 Task: Create a due date automation trigger when advanced on, on the wednesday before a card is due add dates starting in less than 1 working days at 11:00 AM.
Action: Mouse moved to (1222, 93)
Screenshot: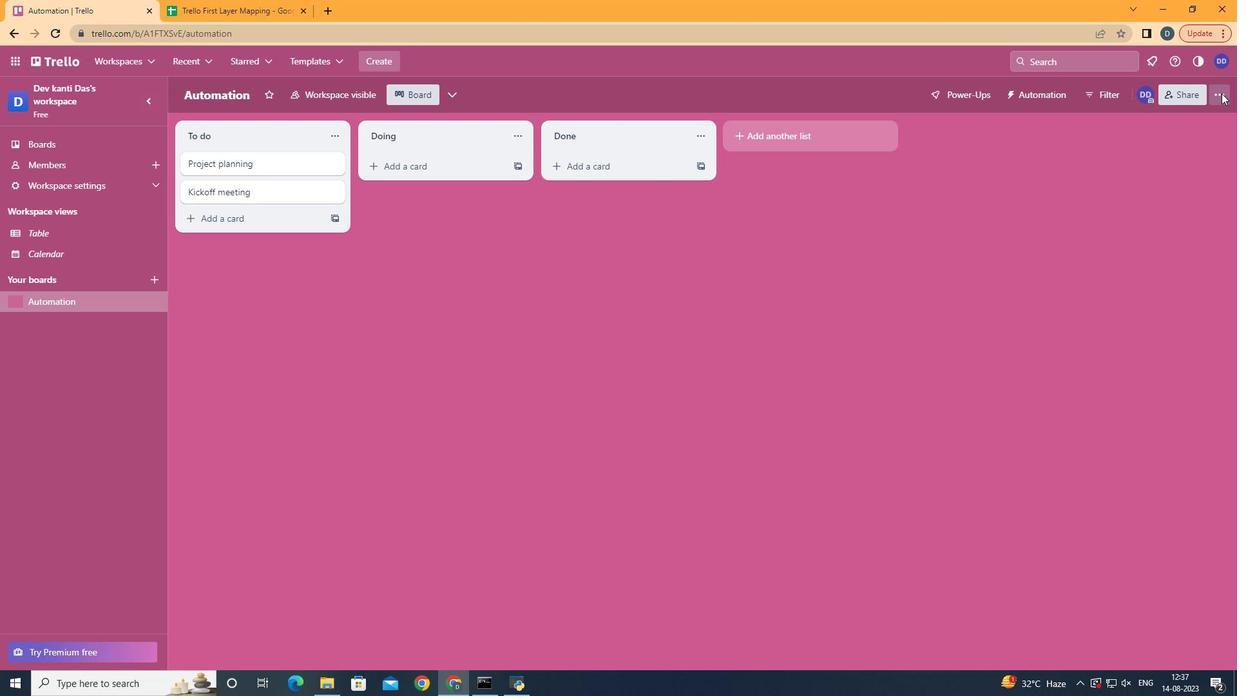 
Action: Mouse pressed left at (1222, 93)
Screenshot: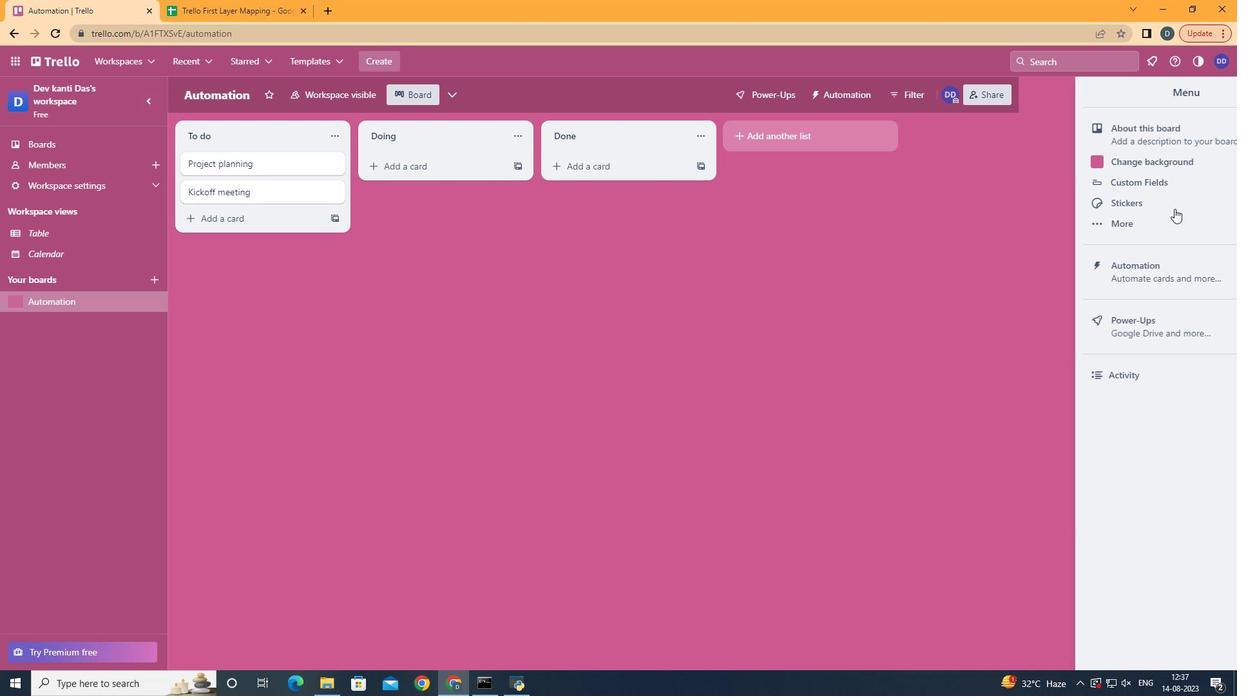 
Action: Mouse moved to (1156, 284)
Screenshot: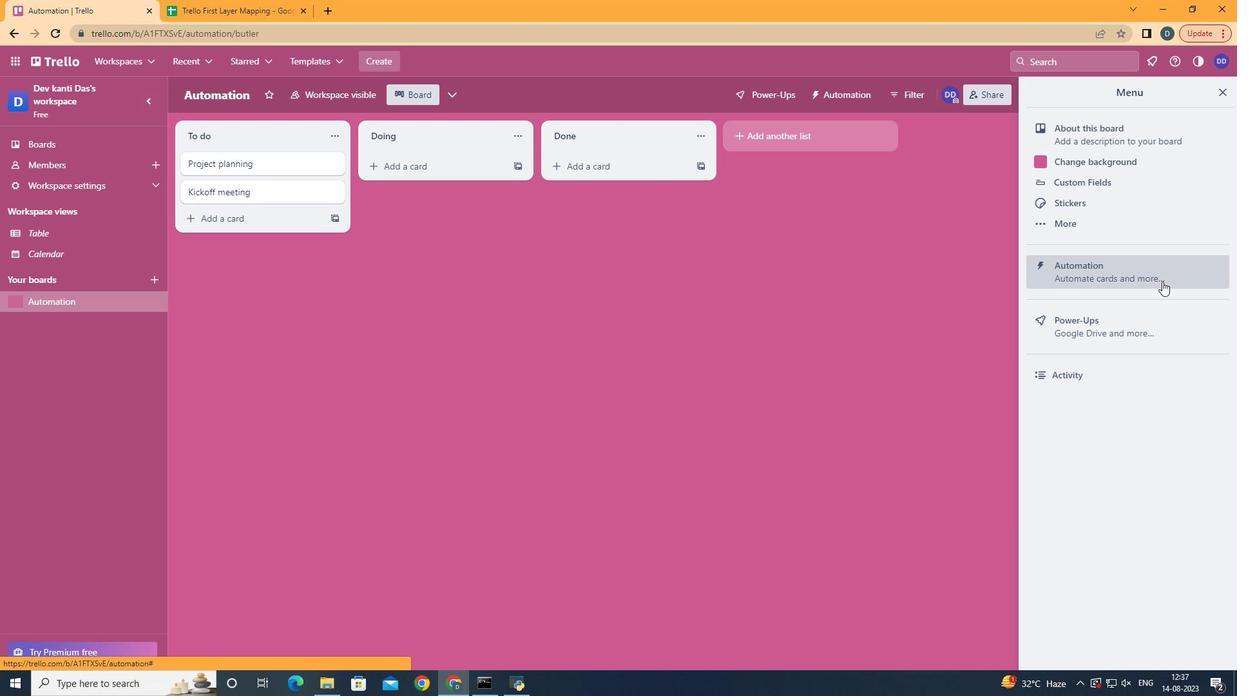 
Action: Mouse pressed left at (1156, 284)
Screenshot: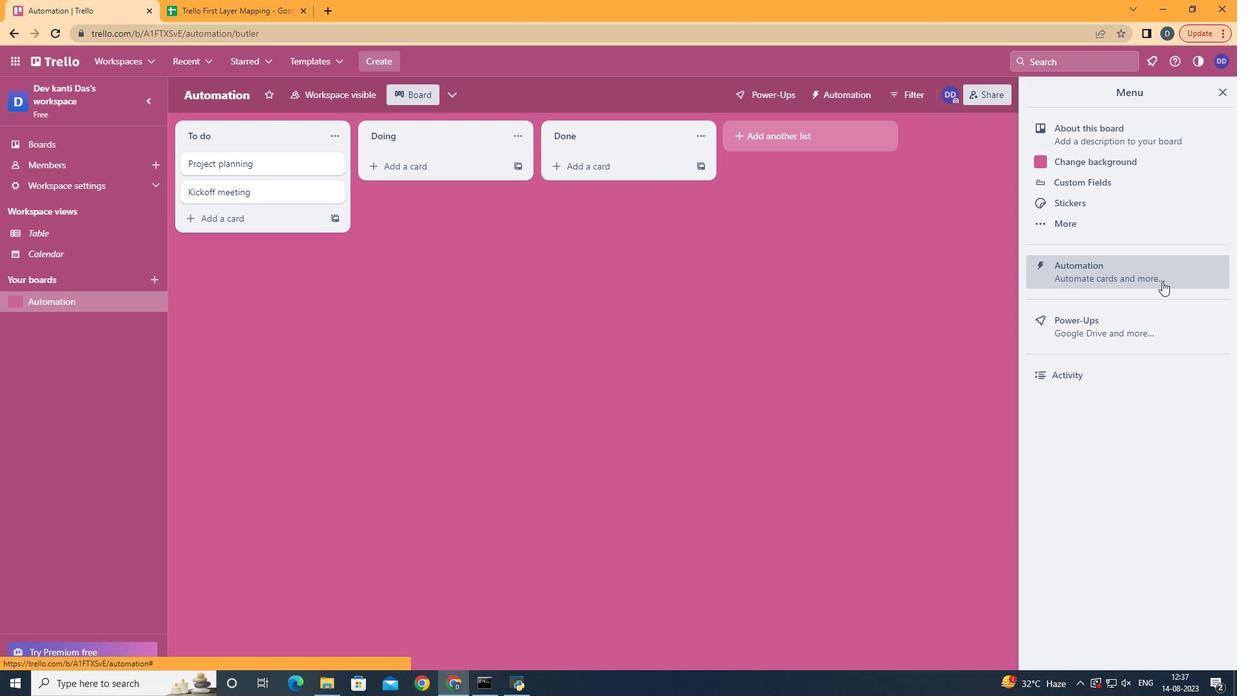 
Action: Mouse moved to (244, 260)
Screenshot: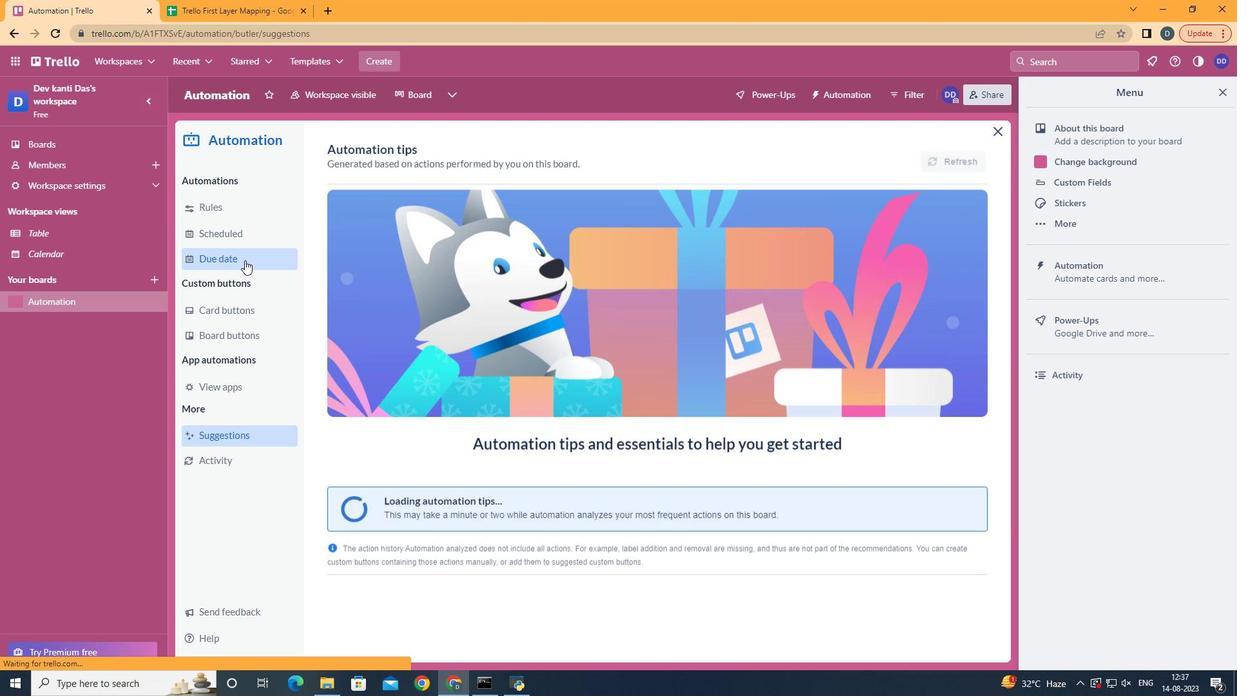 
Action: Mouse pressed left at (244, 260)
Screenshot: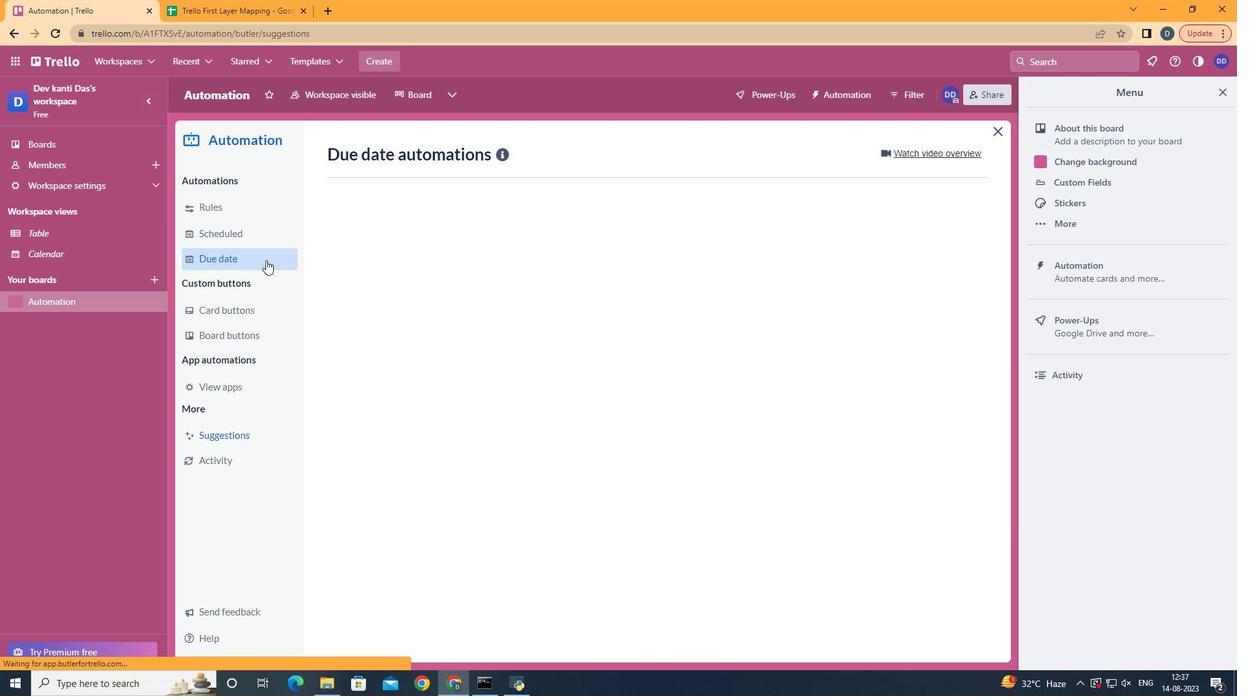
Action: Mouse moved to (889, 155)
Screenshot: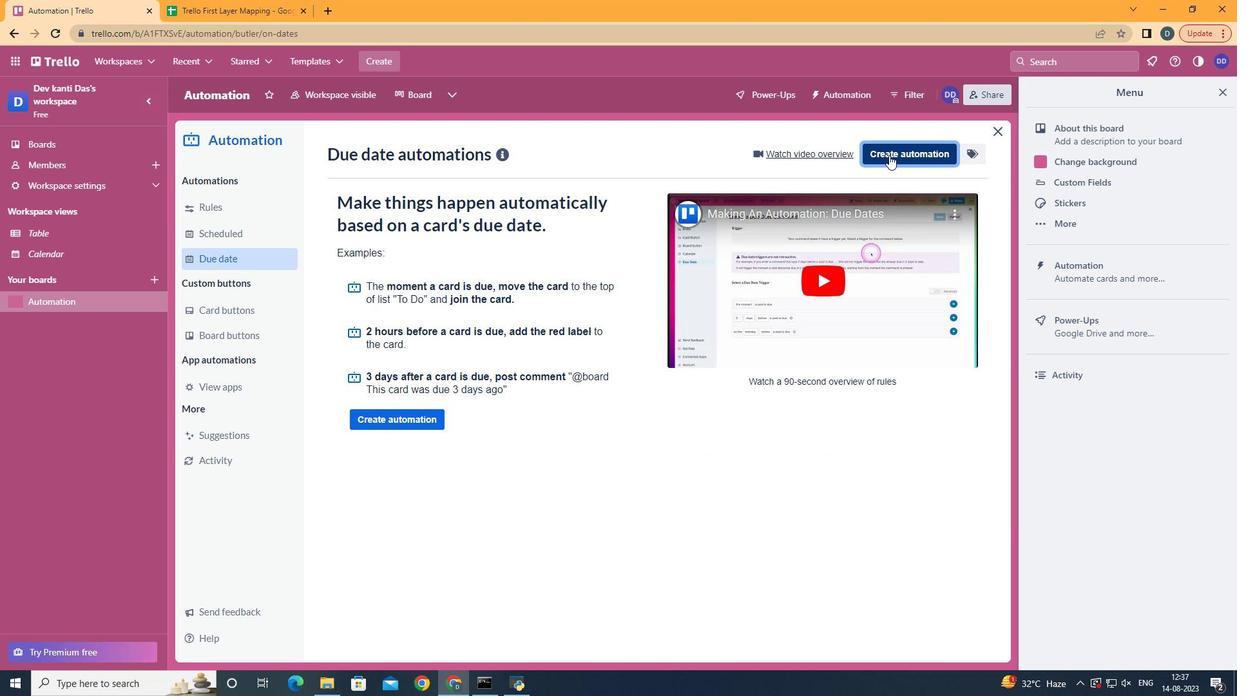
Action: Mouse pressed left at (889, 155)
Screenshot: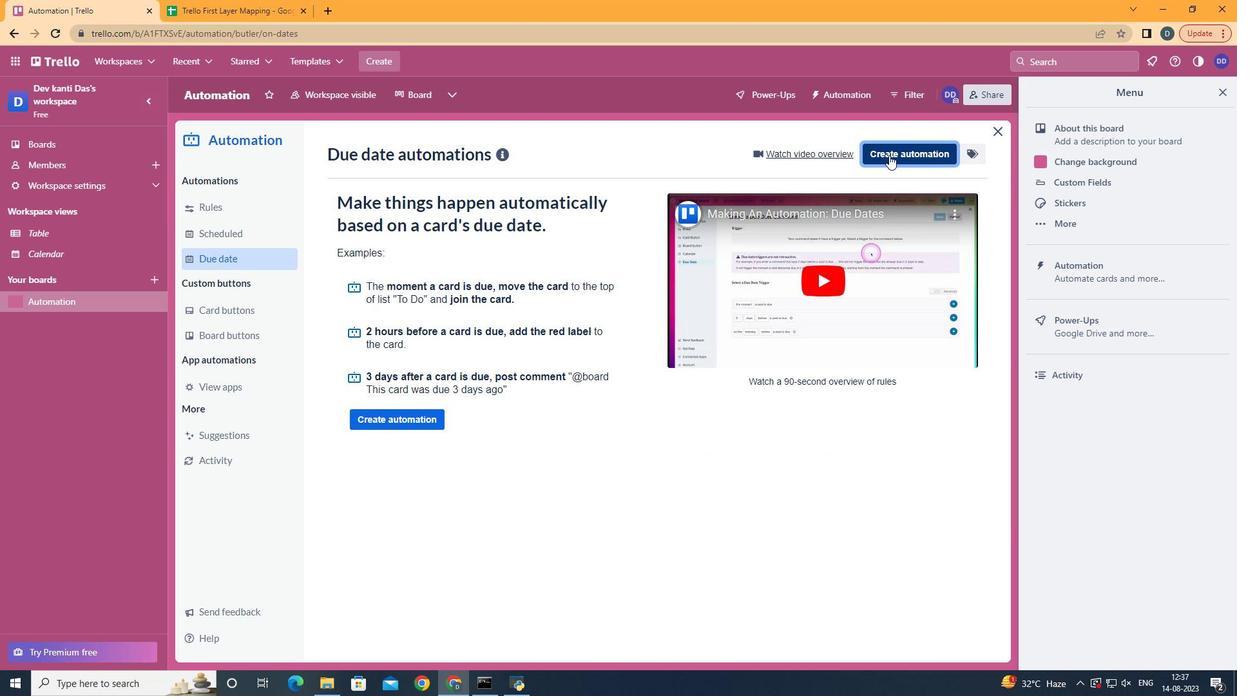 
Action: Mouse moved to (650, 279)
Screenshot: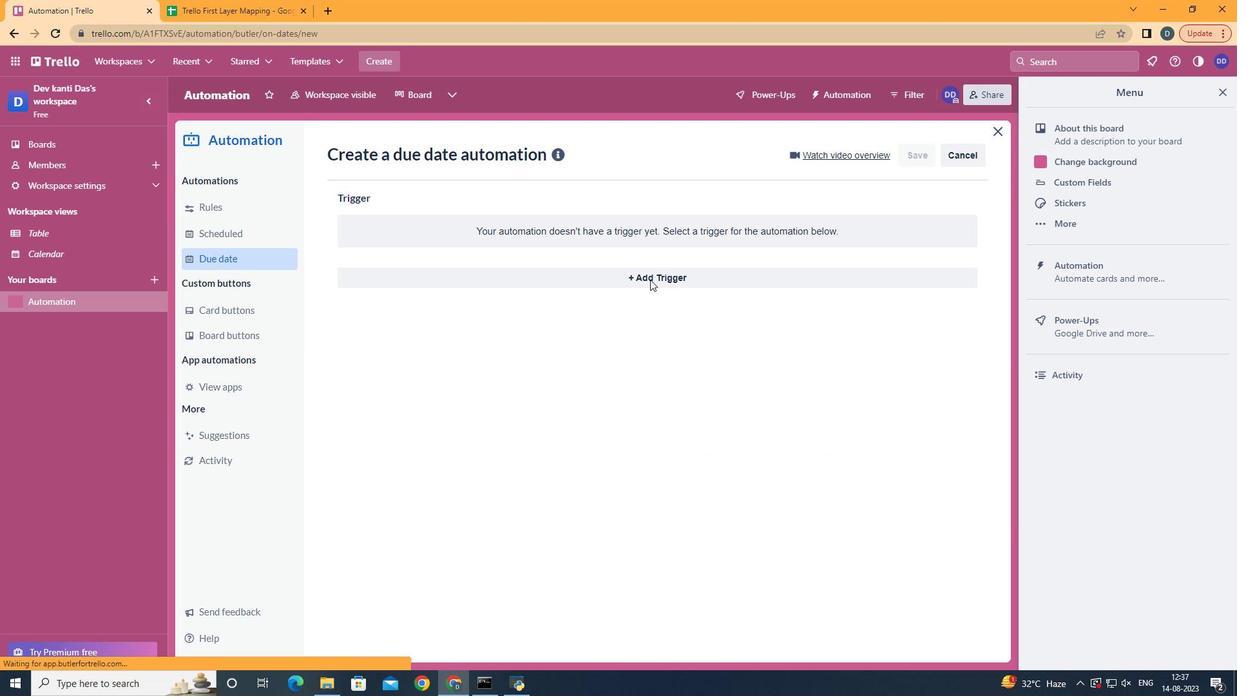 
Action: Mouse pressed left at (650, 279)
Screenshot: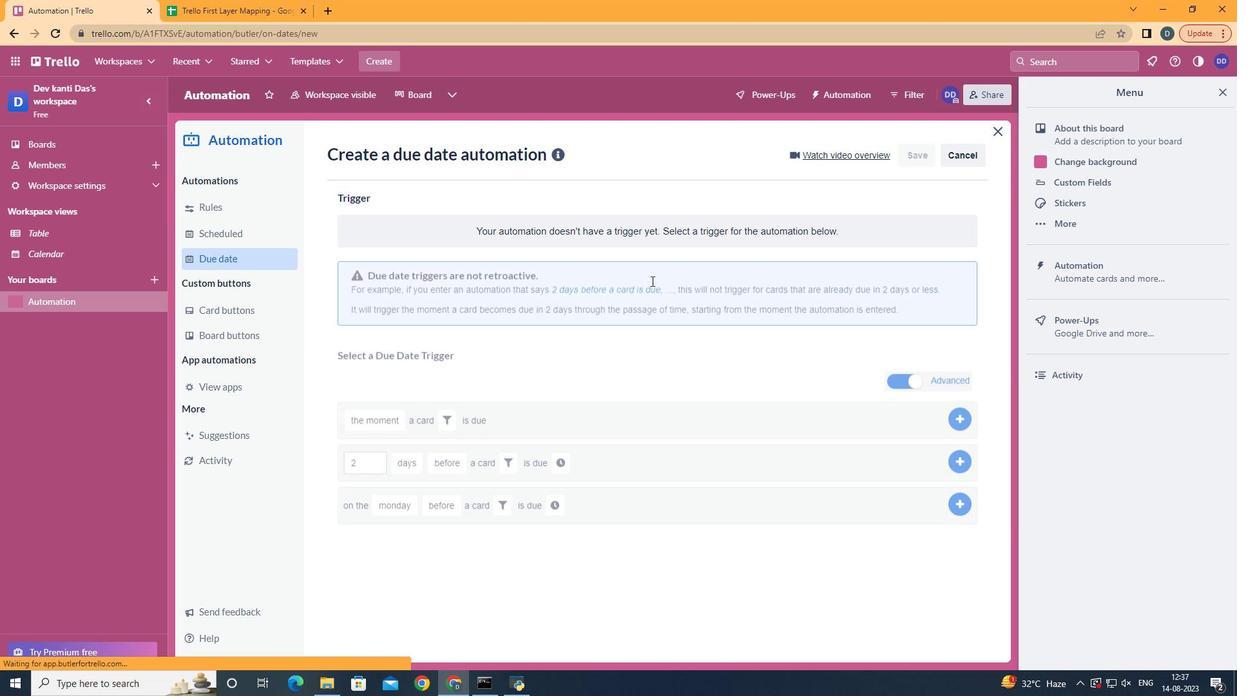 
Action: Mouse moved to (421, 390)
Screenshot: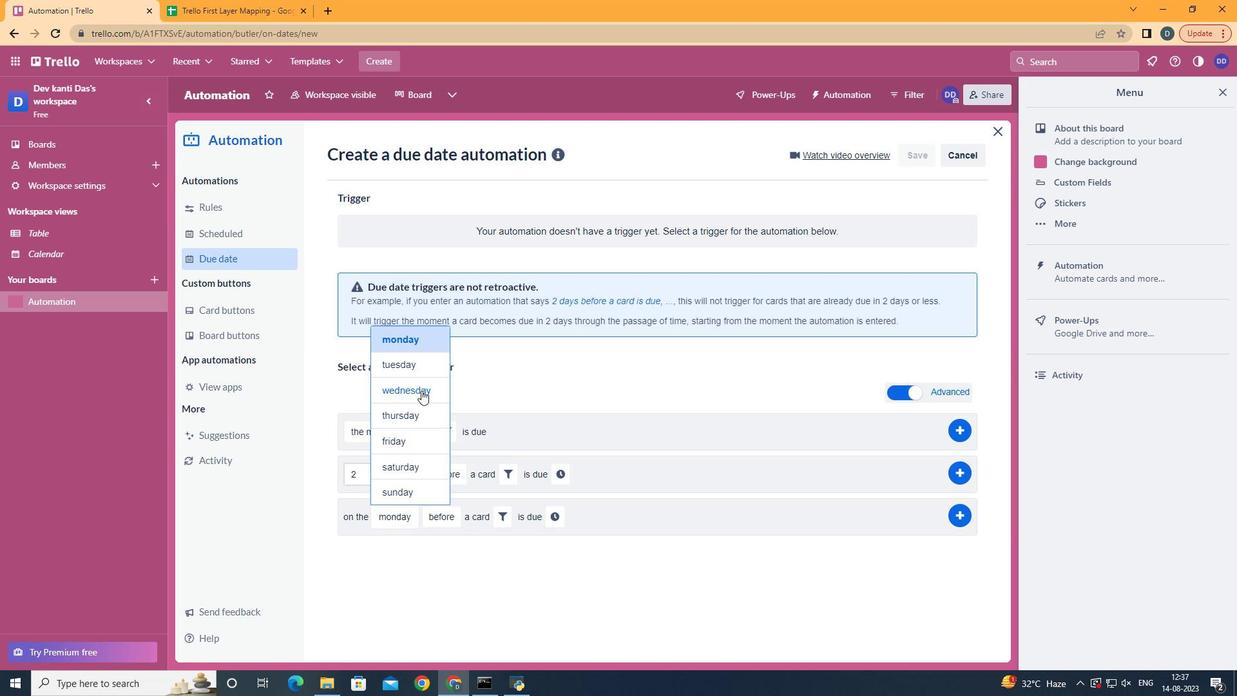 
Action: Mouse pressed left at (421, 390)
Screenshot: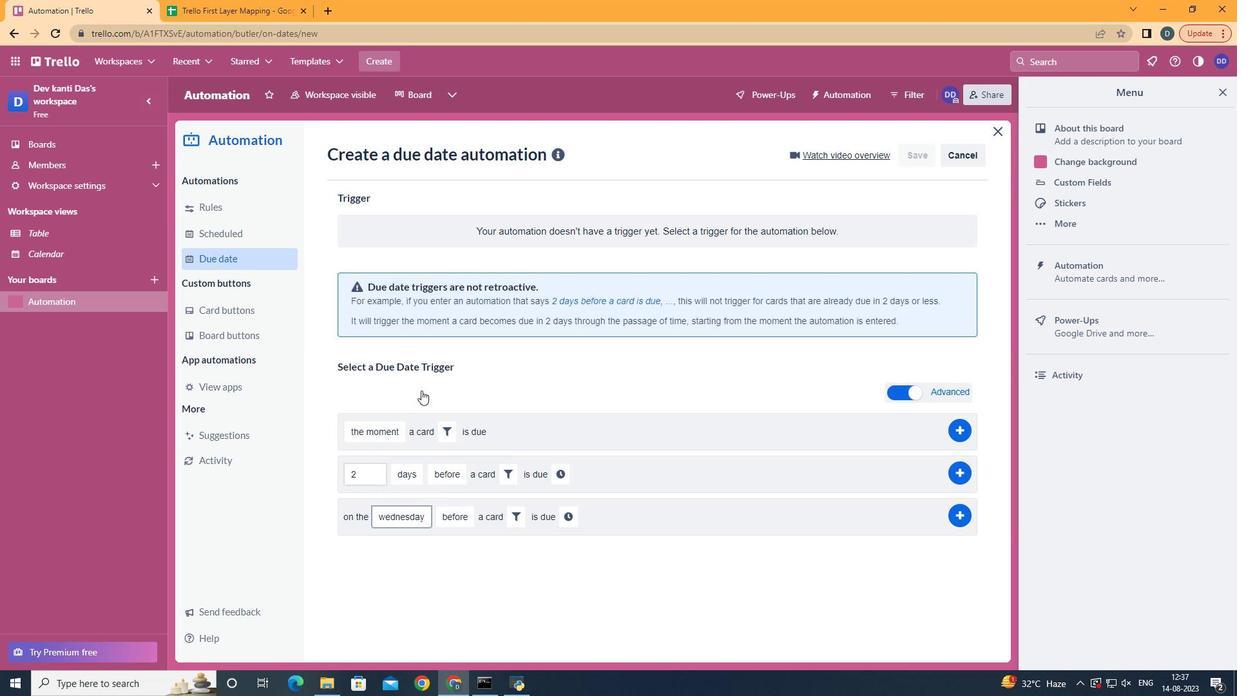 
Action: Mouse moved to (522, 511)
Screenshot: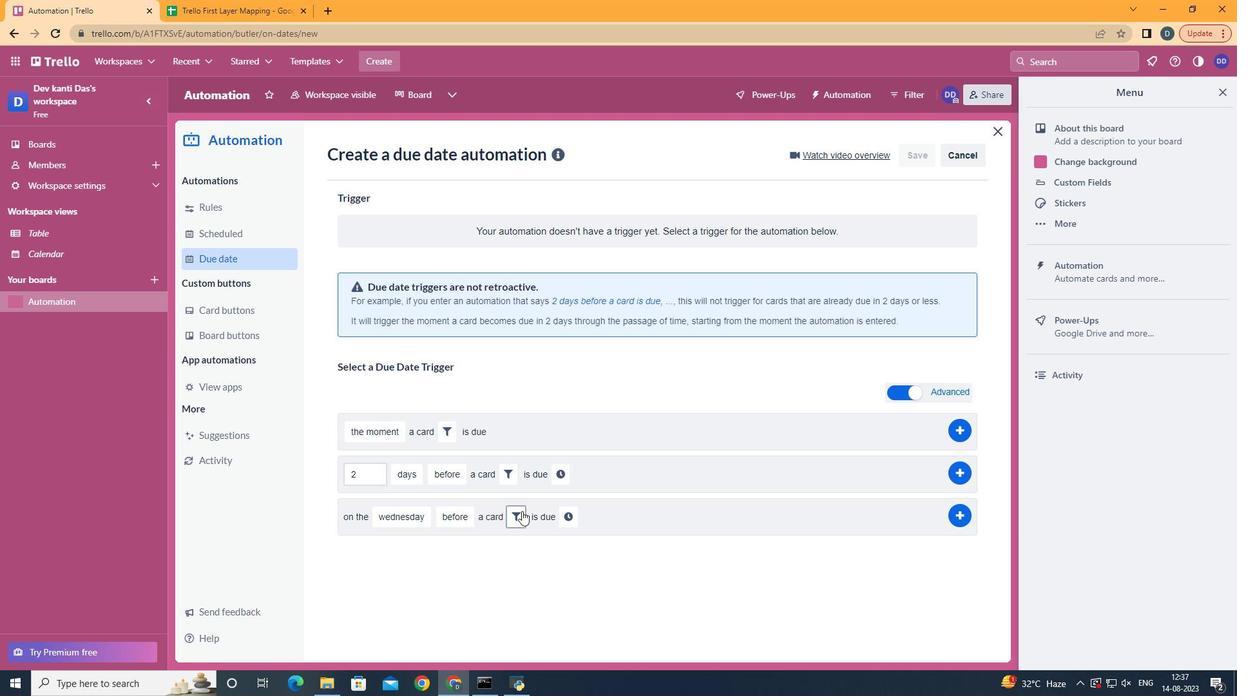 
Action: Mouse pressed left at (522, 511)
Screenshot: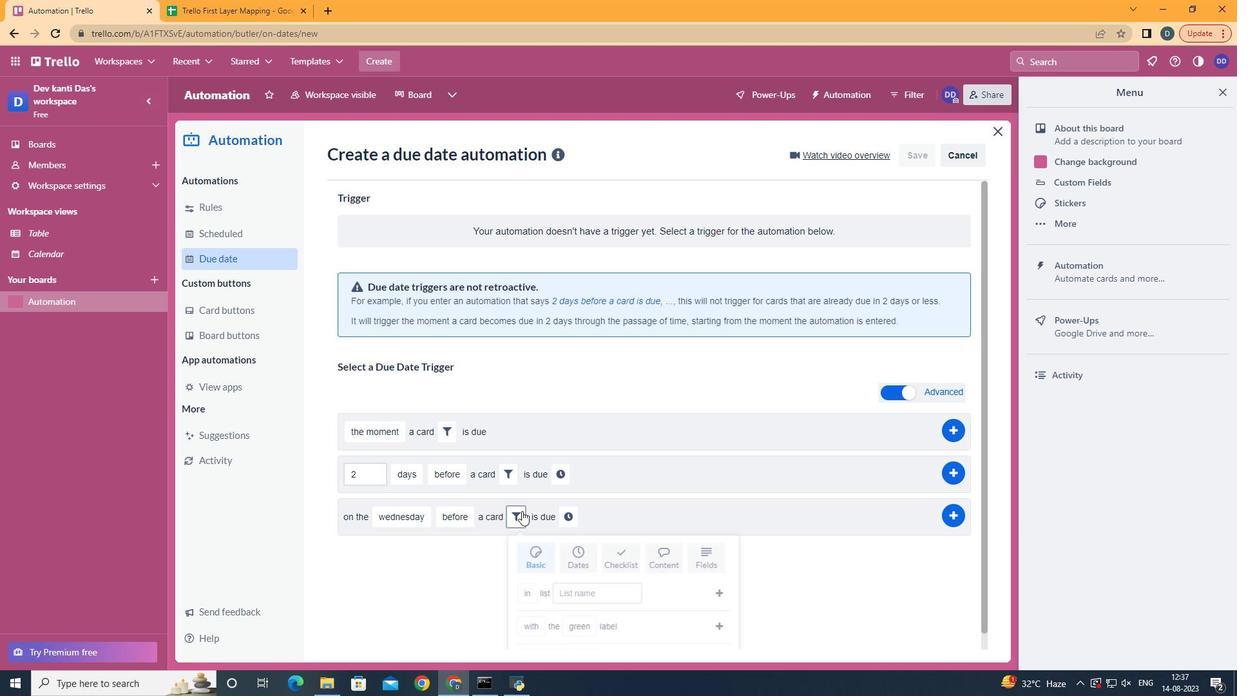 
Action: Mouse moved to (598, 558)
Screenshot: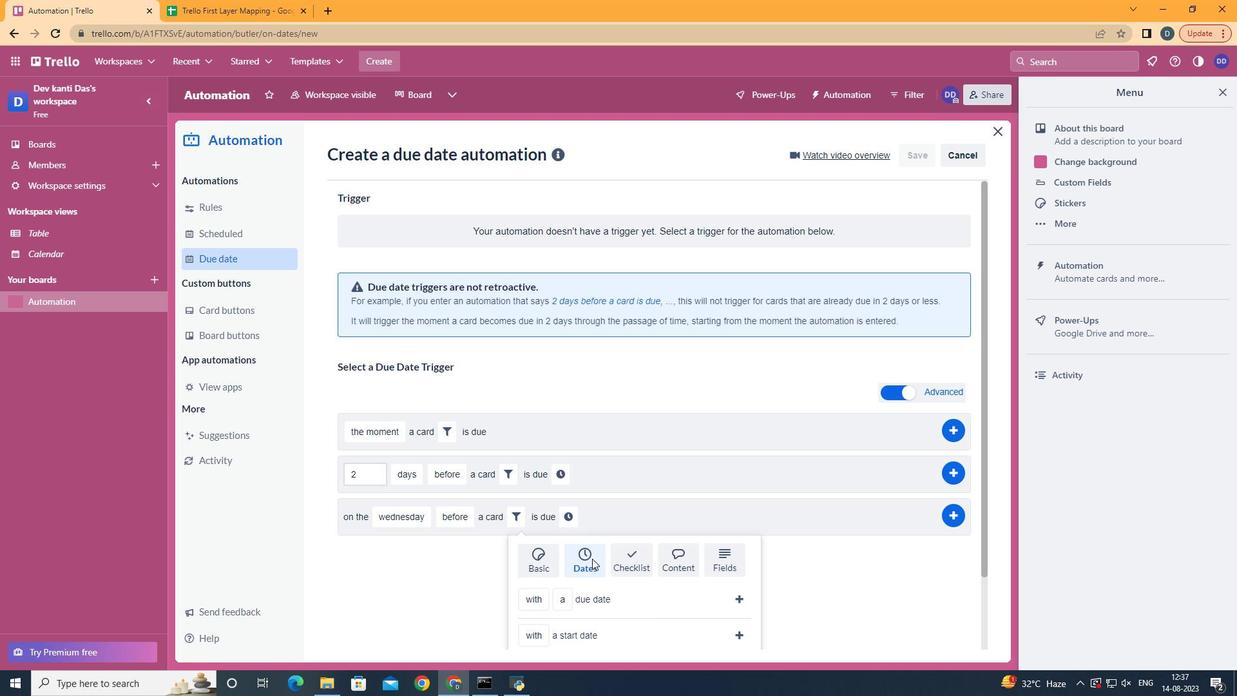 
Action: Mouse pressed left at (605, 558)
Screenshot: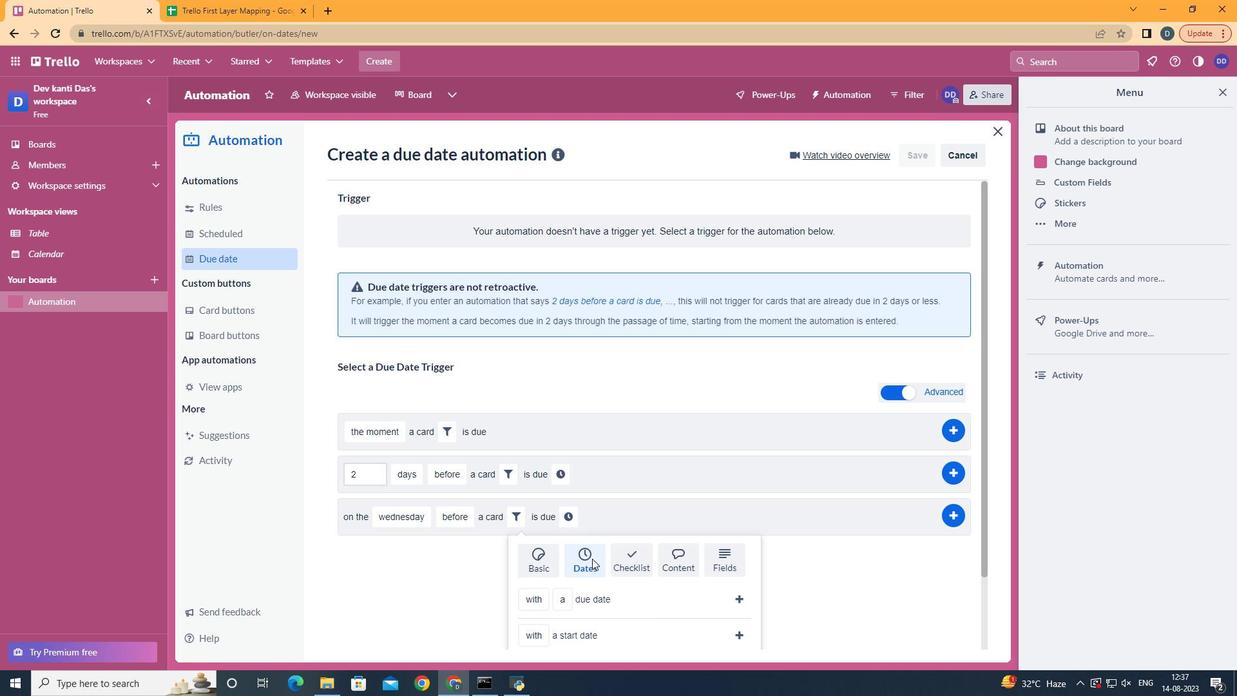 
Action: Mouse moved to (592, 558)
Screenshot: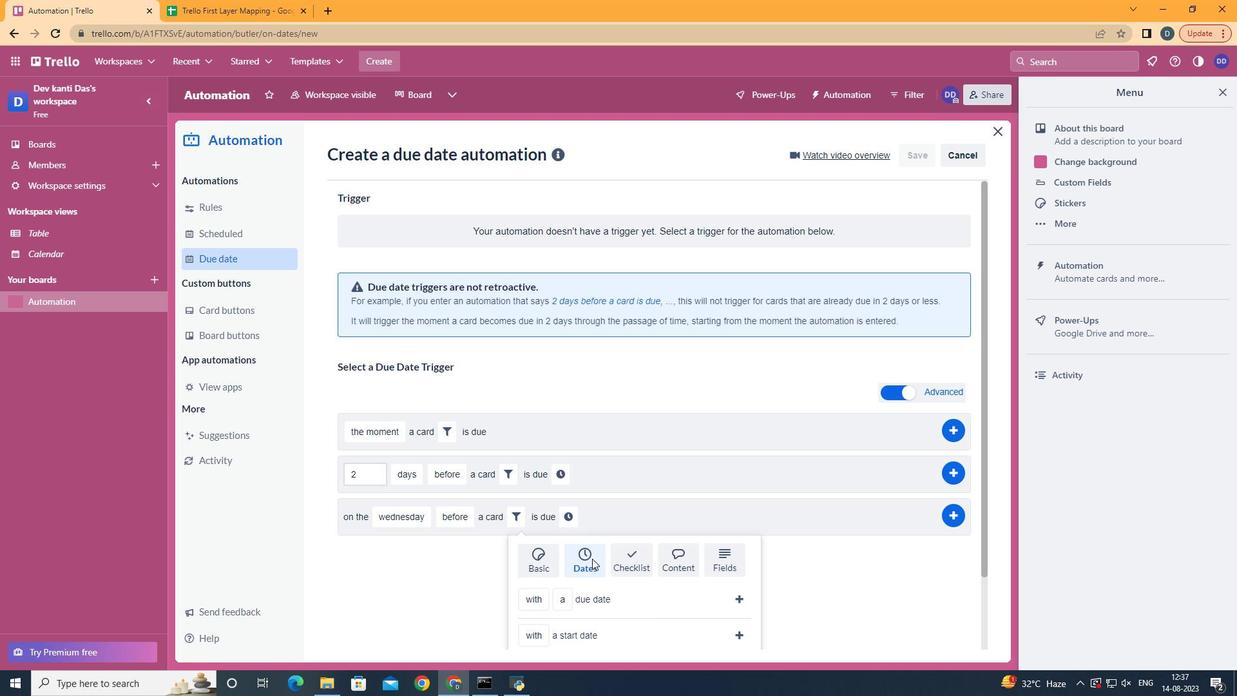 
Action: Mouse pressed left at (592, 558)
Screenshot: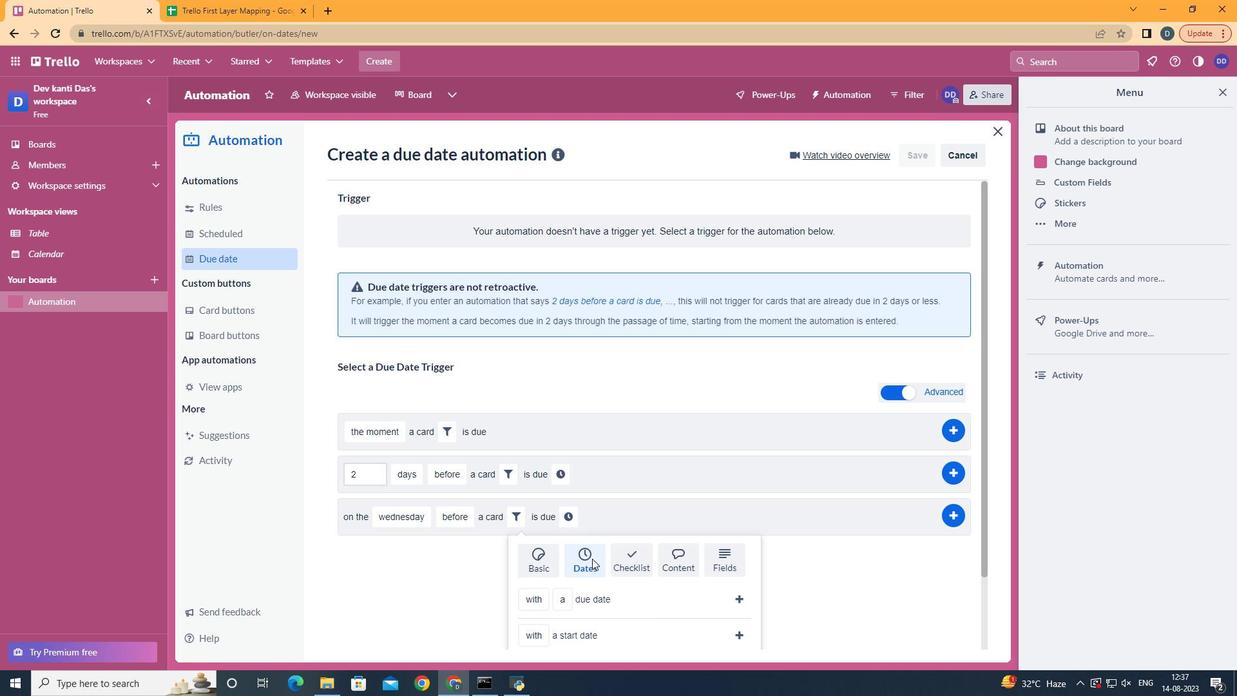 
Action: Mouse scrolled (592, 558) with delta (0, 0)
Screenshot: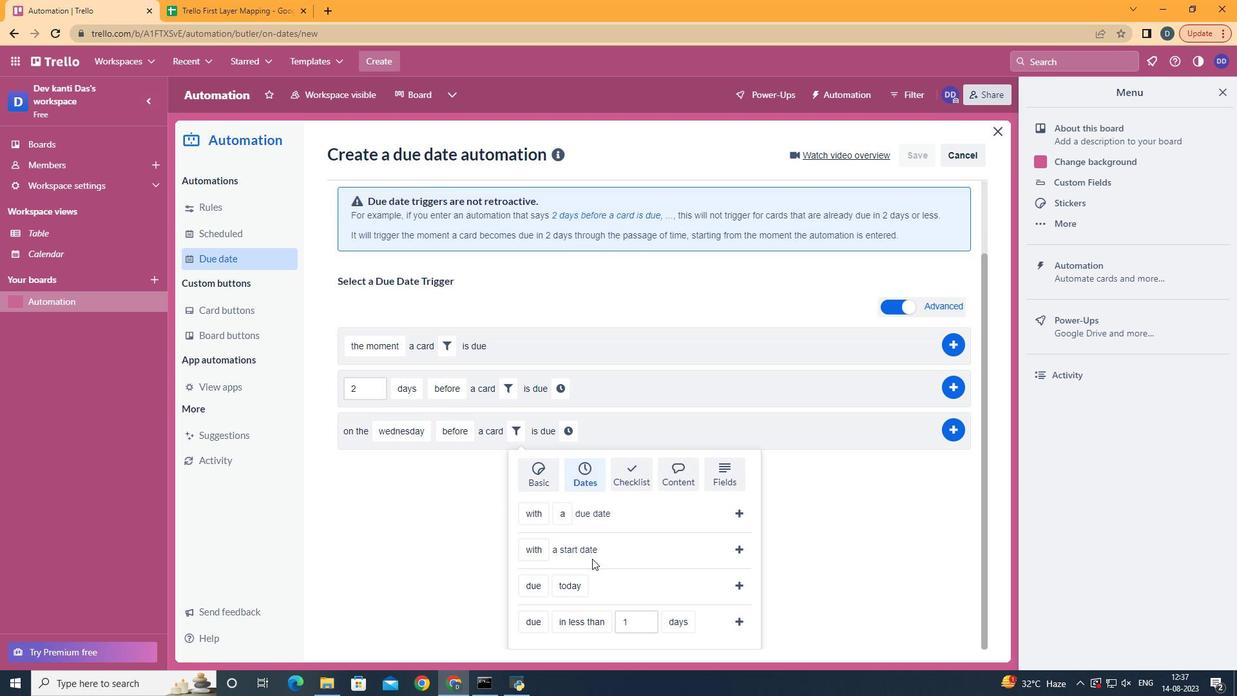 
Action: Mouse scrolled (592, 558) with delta (0, 0)
Screenshot: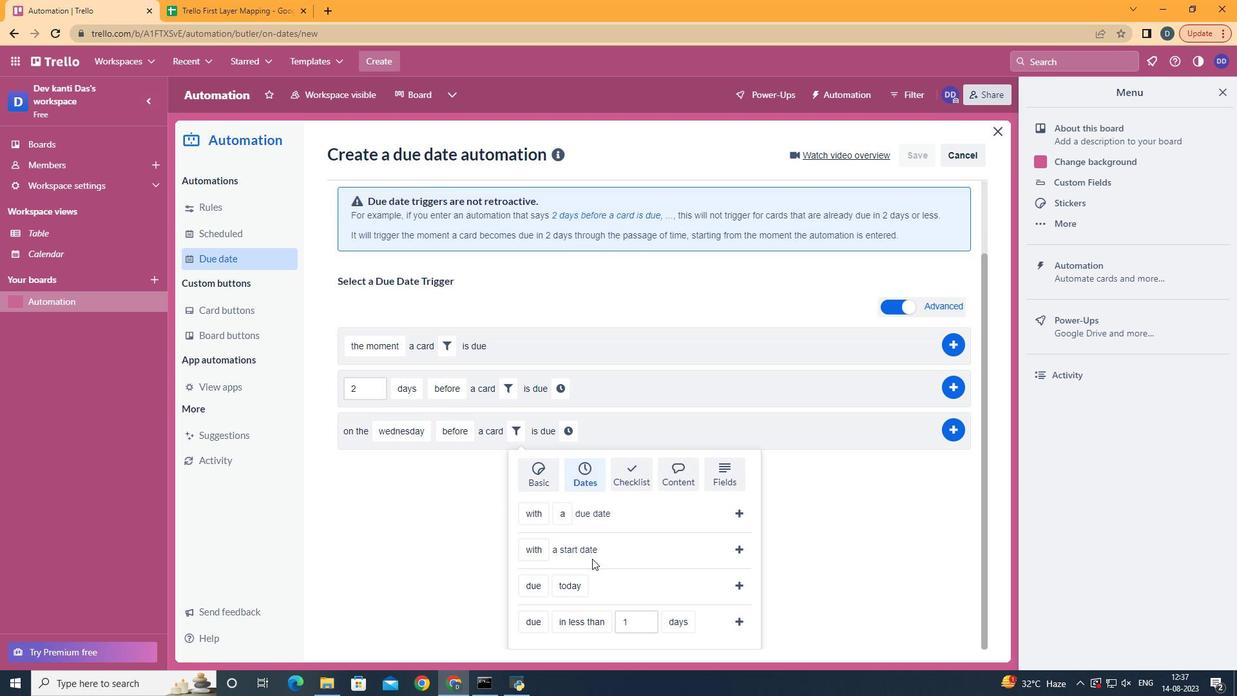
Action: Mouse scrolled (592, 558) with delta (0, 0)
Screenshot: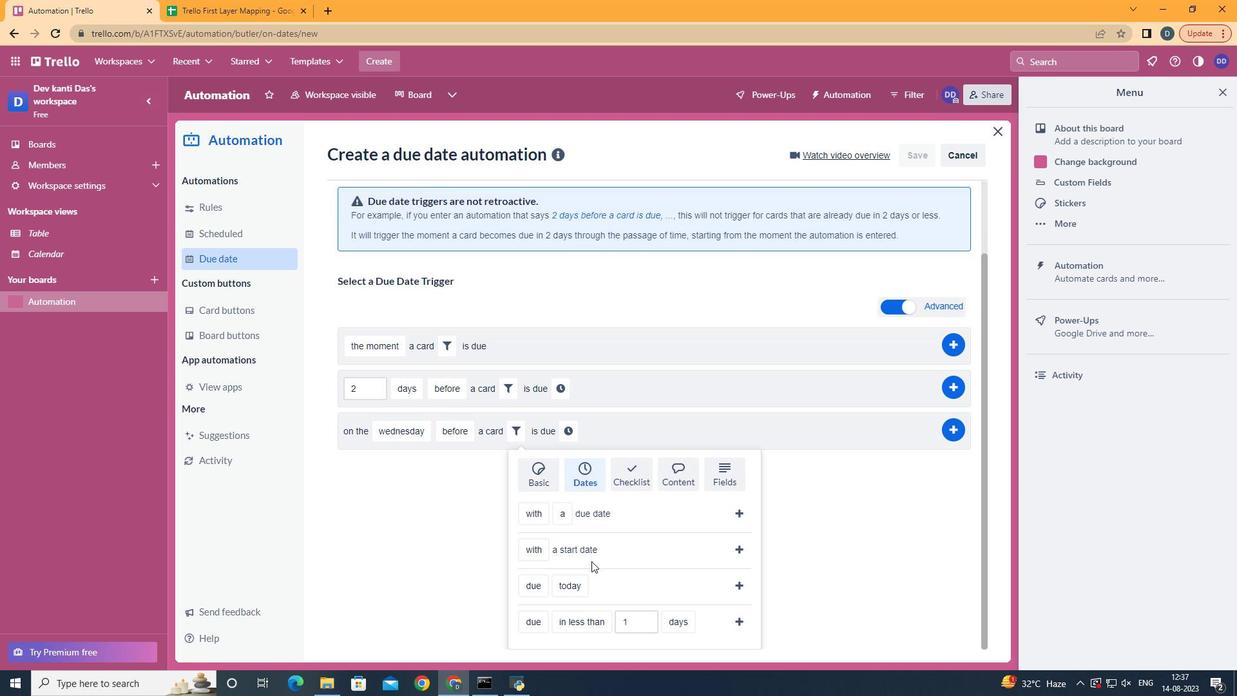
Action: Mouse scrolled (592, 558) with delta (0, 0)
Screenshot: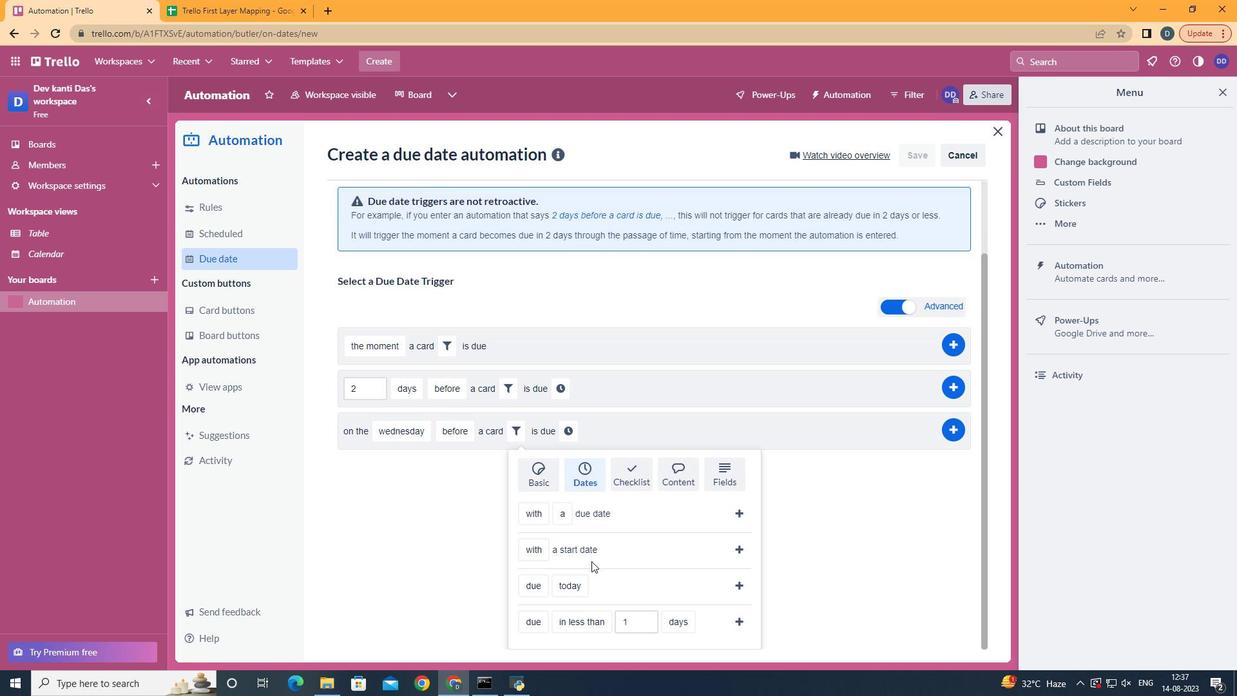 
Action: Mouse scrolled (592, 558) with delta (0, 0)
Screenshot: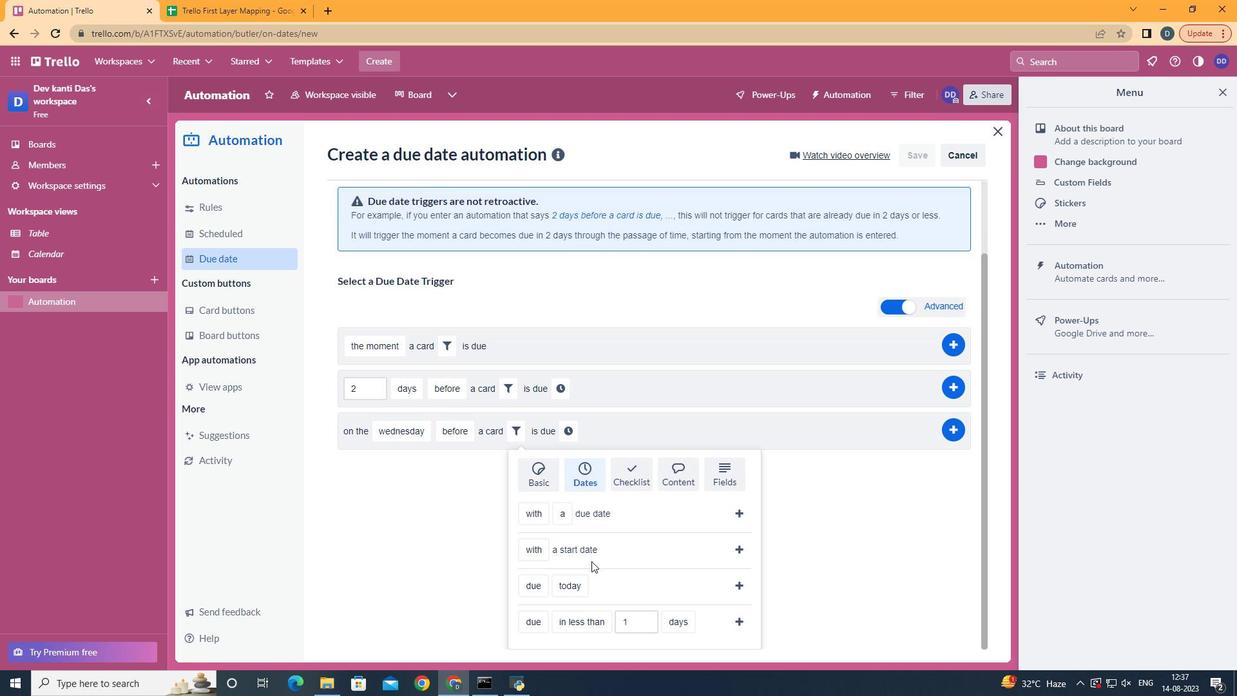 
Action: Mouse moved to (533, 596)
Screenshot: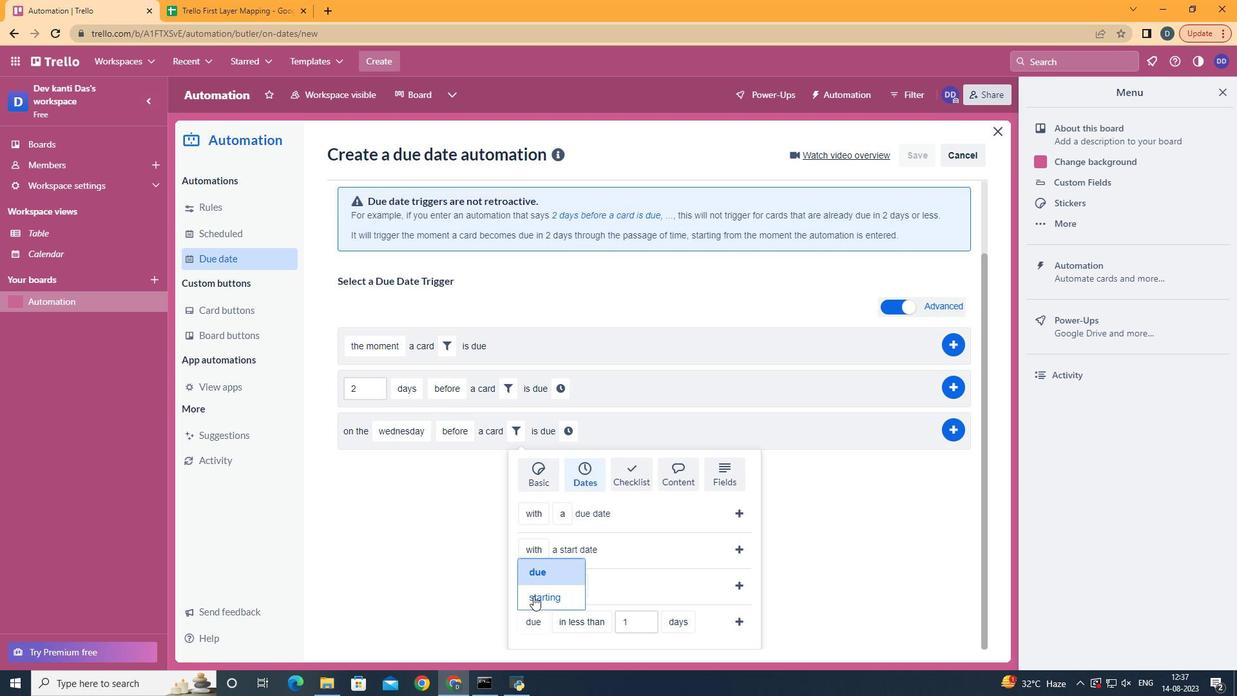 
Action: Mouse pressed left at (533, 596)
Screenshot: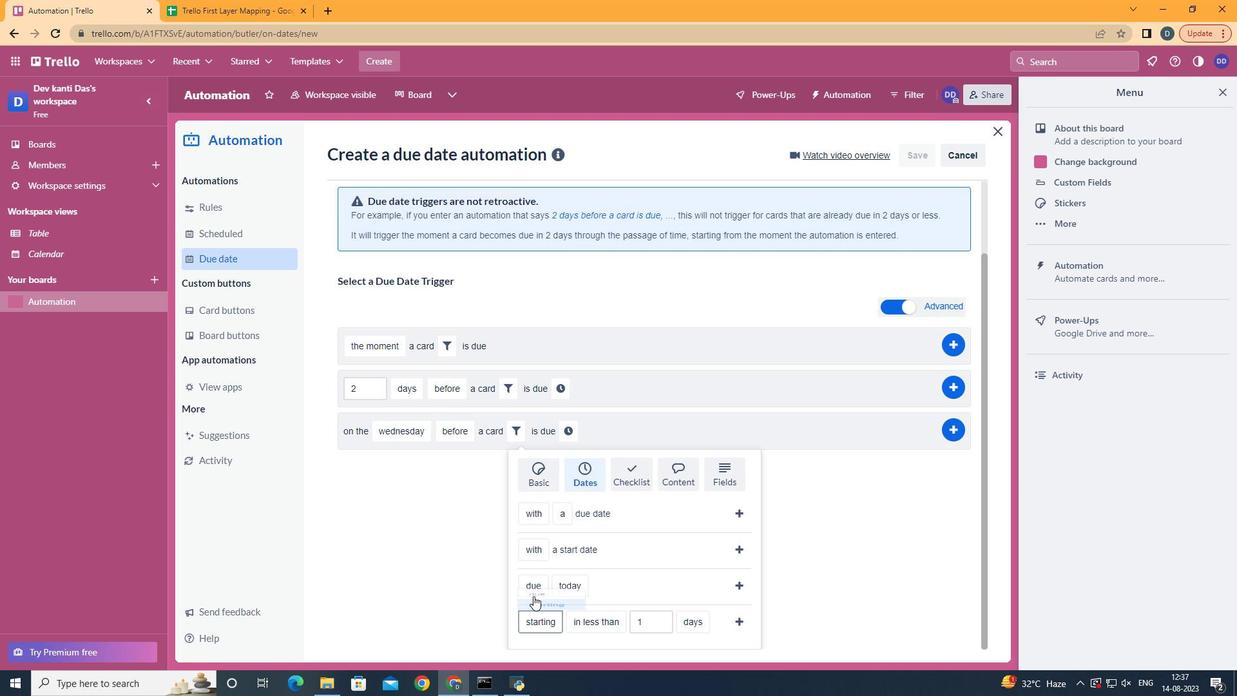 
Action: Mouse moved to (612, 518)
Screenshot: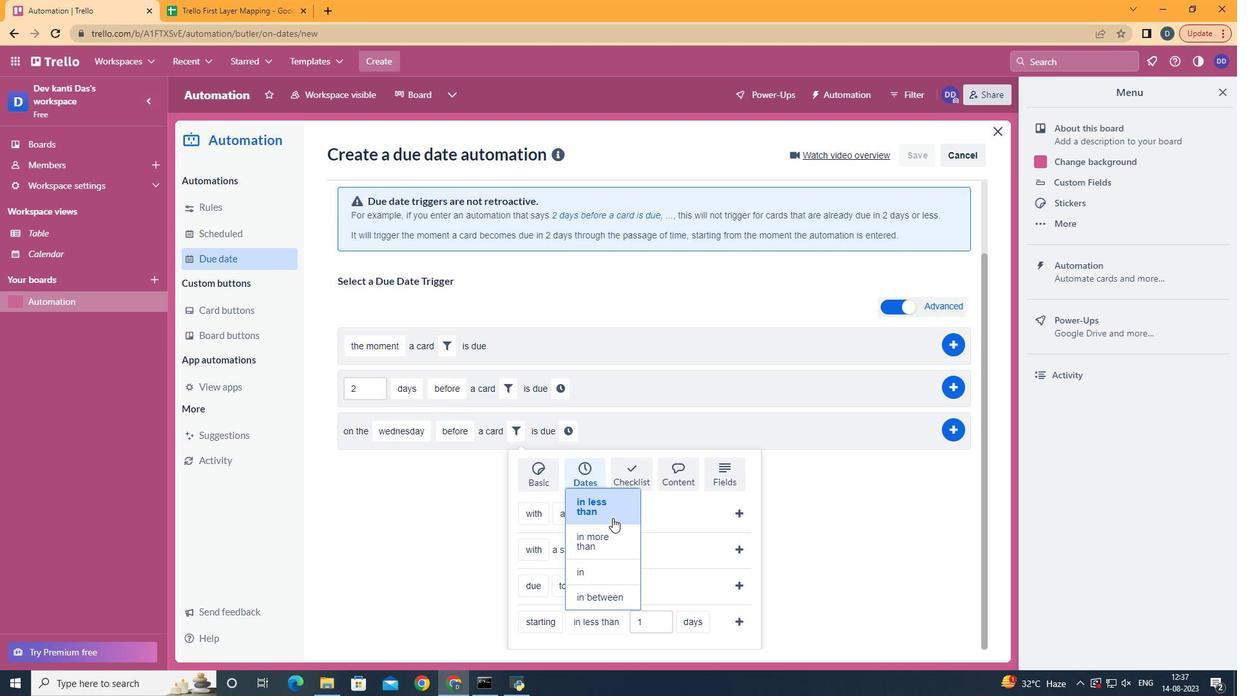 
Action: Mouse pressed left at (612, 518)
Screenshot: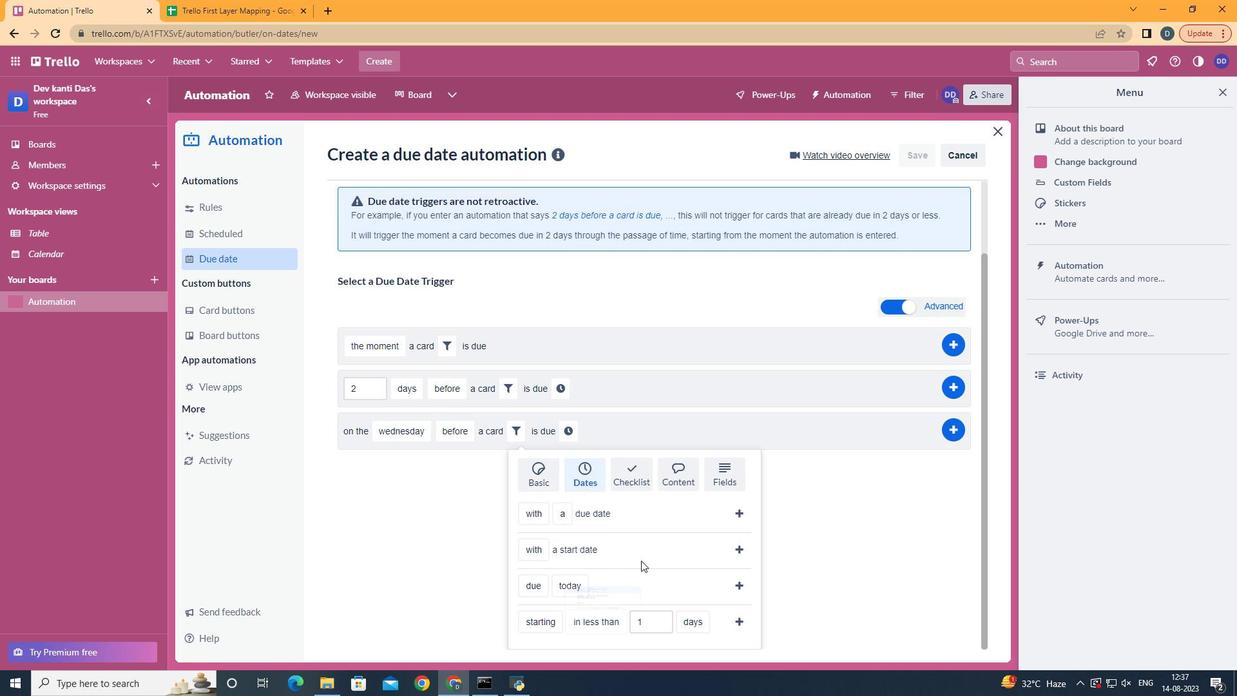 
Action: Mouse moved to (694, 604)
Screenshot: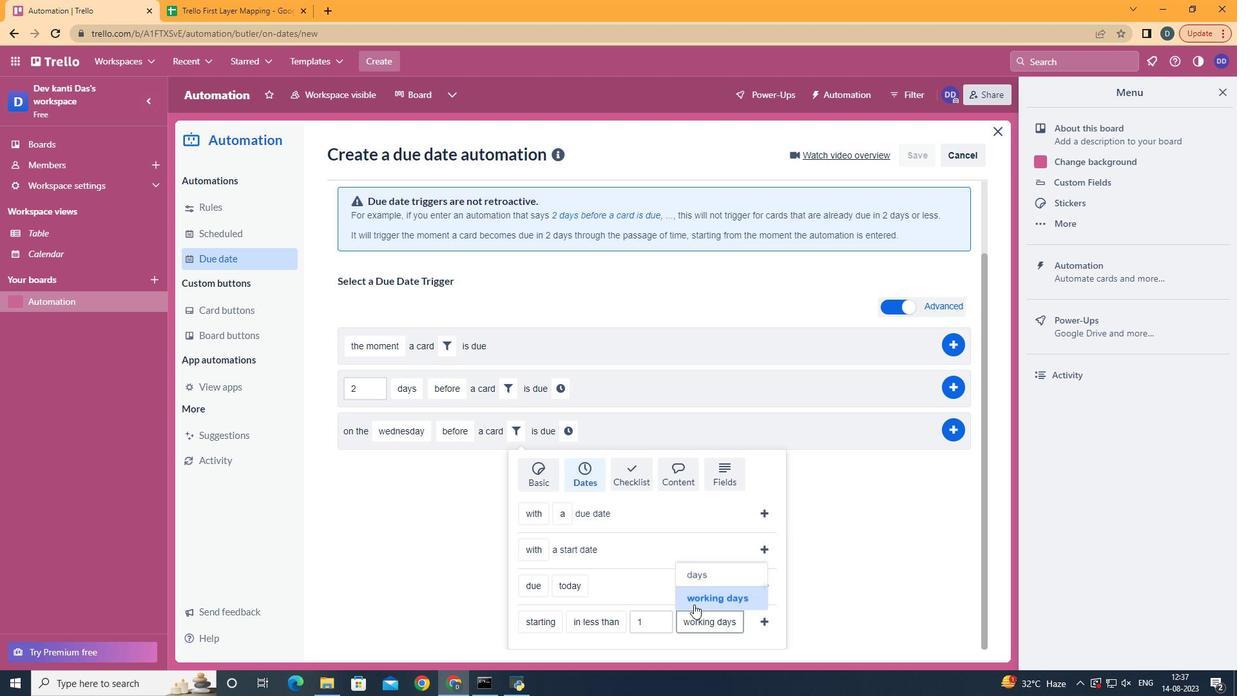 
Action: Mouse pressed left at (694, 604)
Screenshot: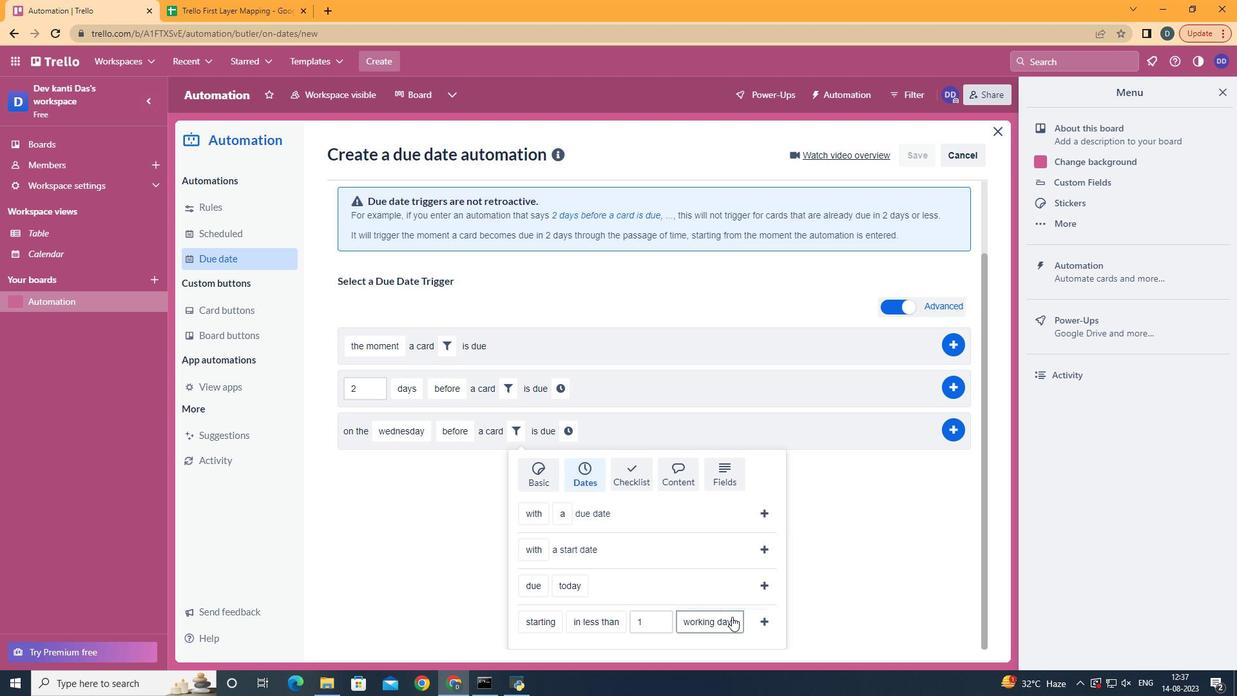
Action: Mouse moved to (763, 621)
Screenshot: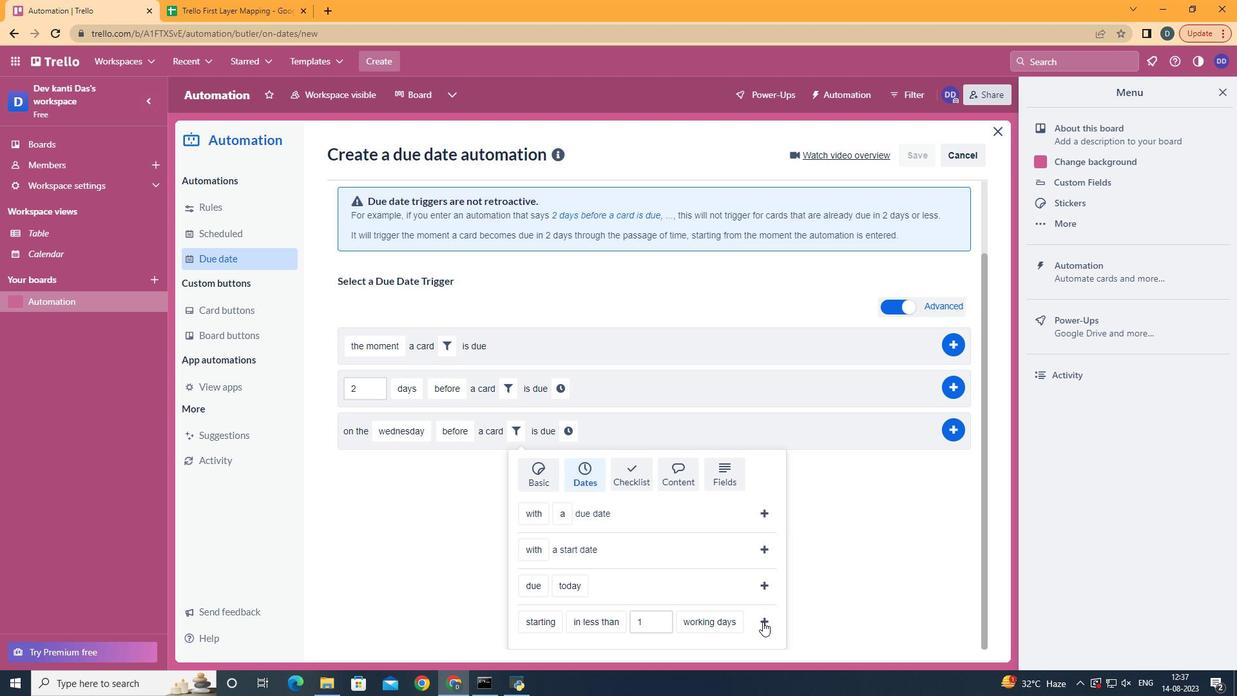 
Action: Mouse pressed left at (763, 621)
Screenshot: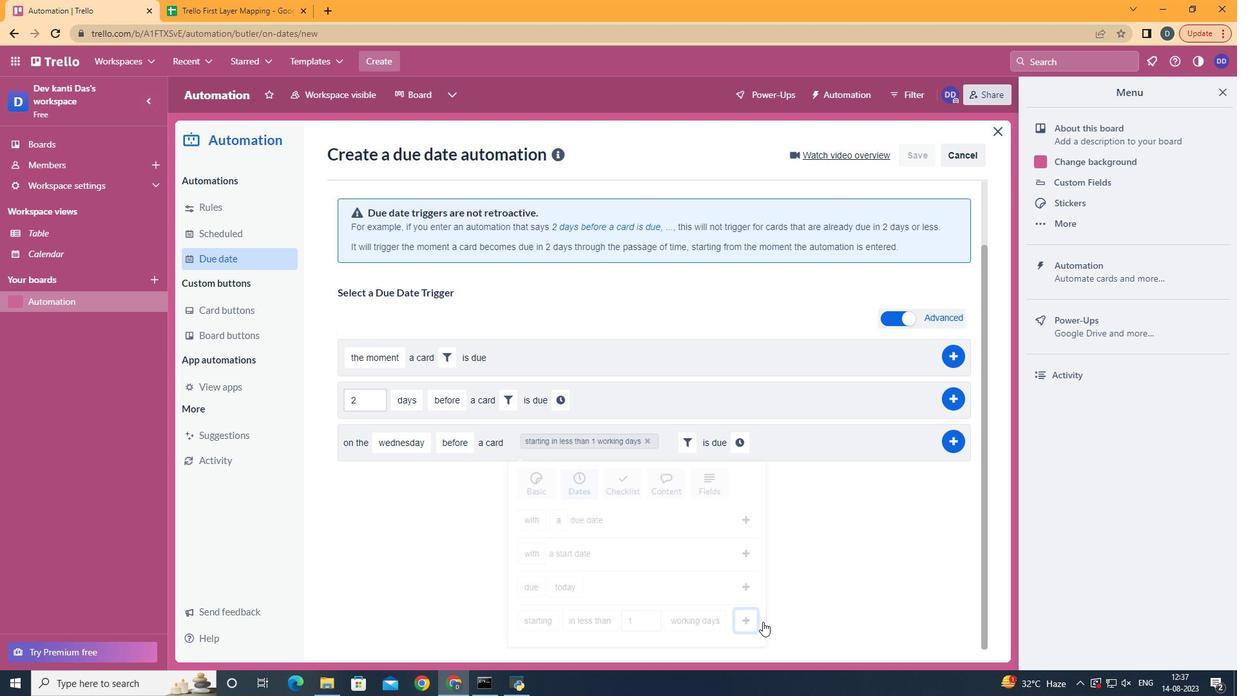 
Action: Mouse moved to (743, 511)
Screenshot: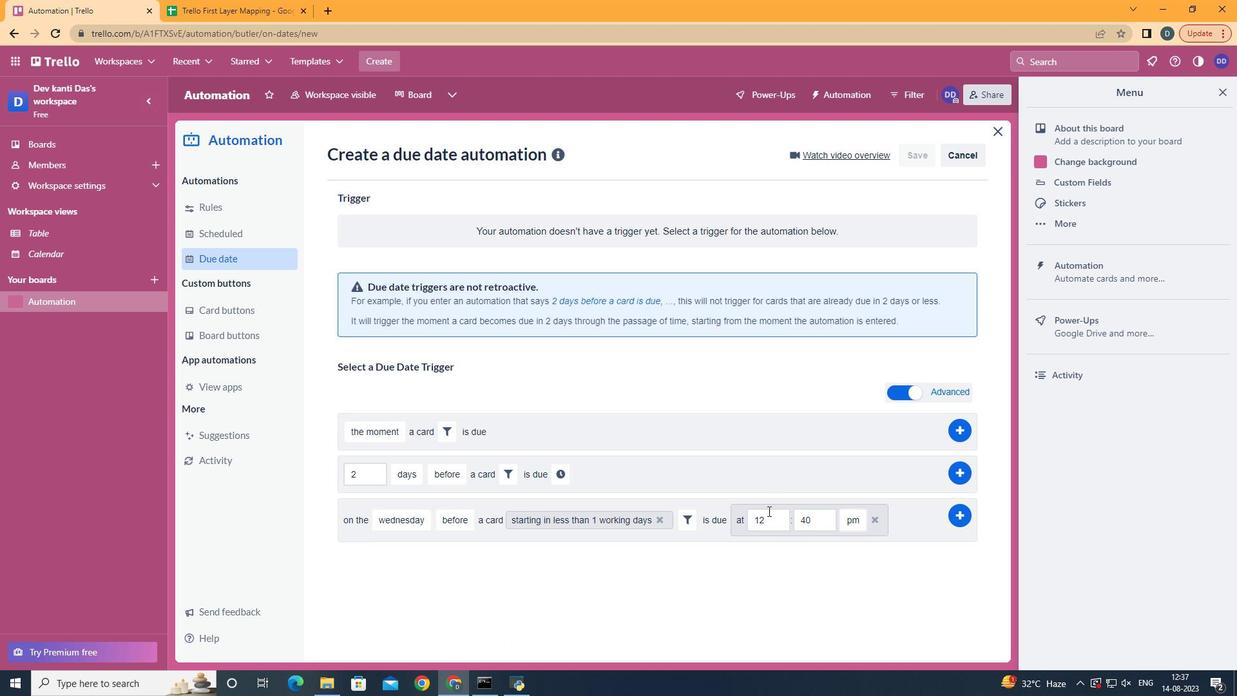 
Action: Mouse pressed left at (743, 511)
Screenshot: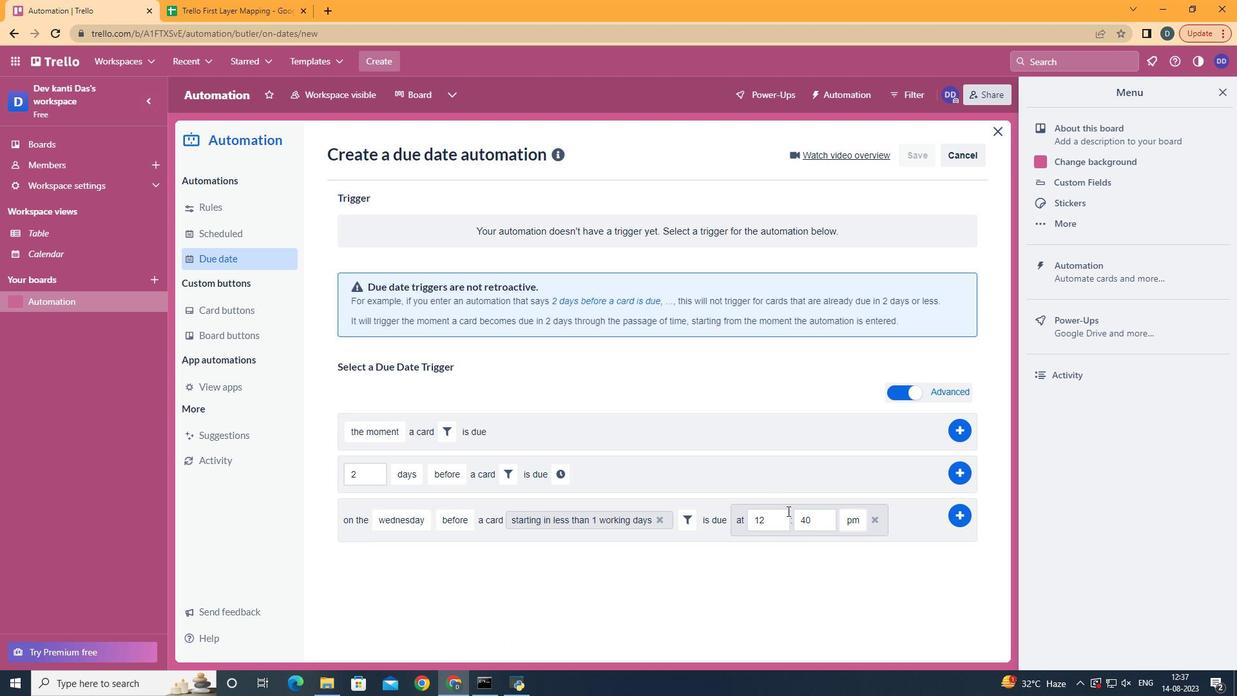 
Action: Mouse moved to (784, 516)
Screenshot: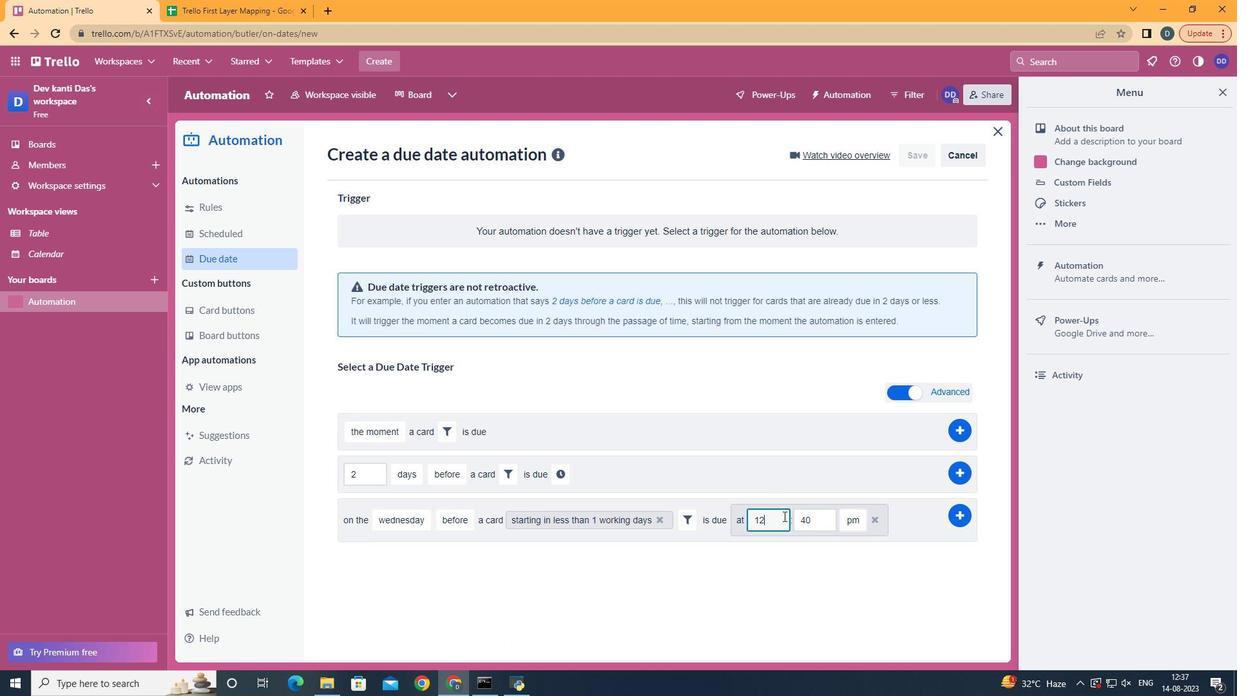 
Action: Mouse pressed left at (784, 516)
Screenshot: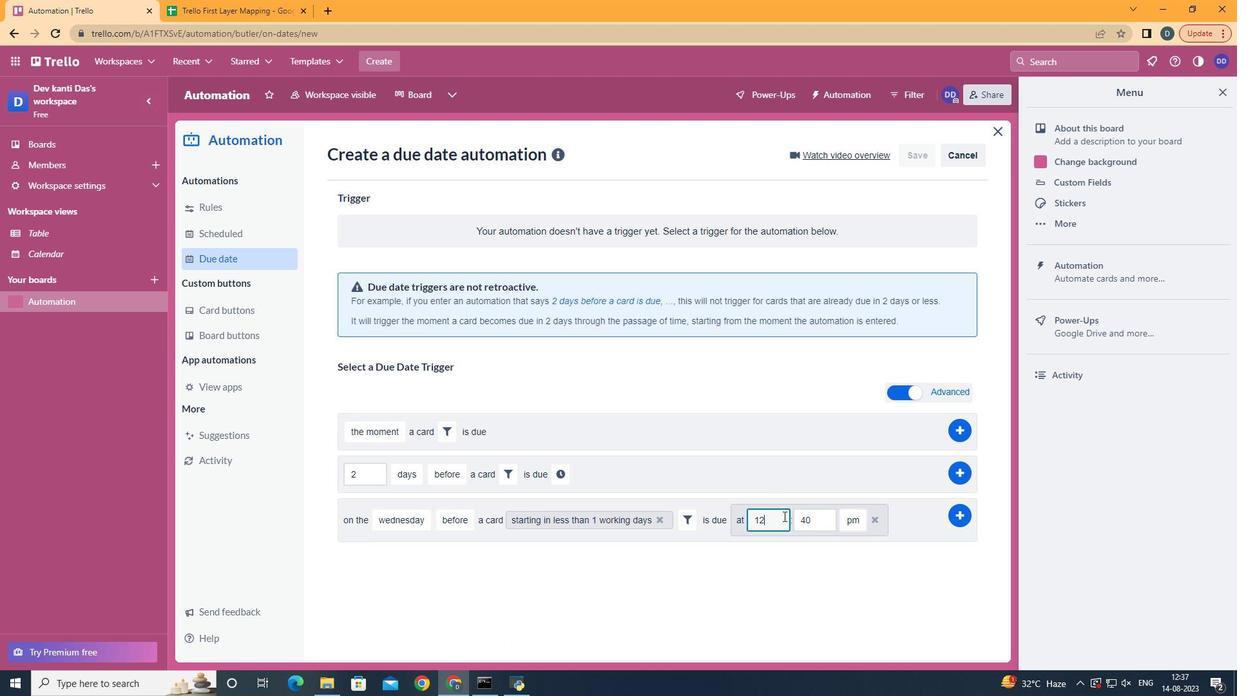 
Action: Mouse moved to (783, 515)
Screenshot: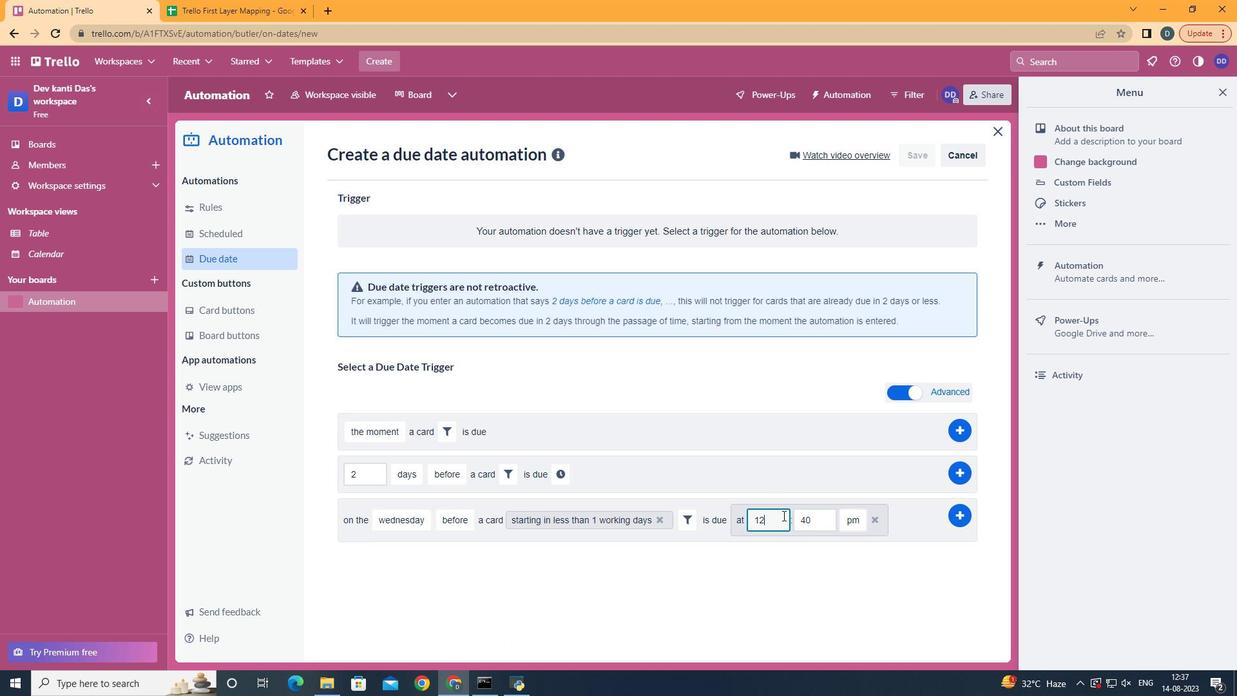 
Action: Key pressed <Key.backspace>1
Screenshot: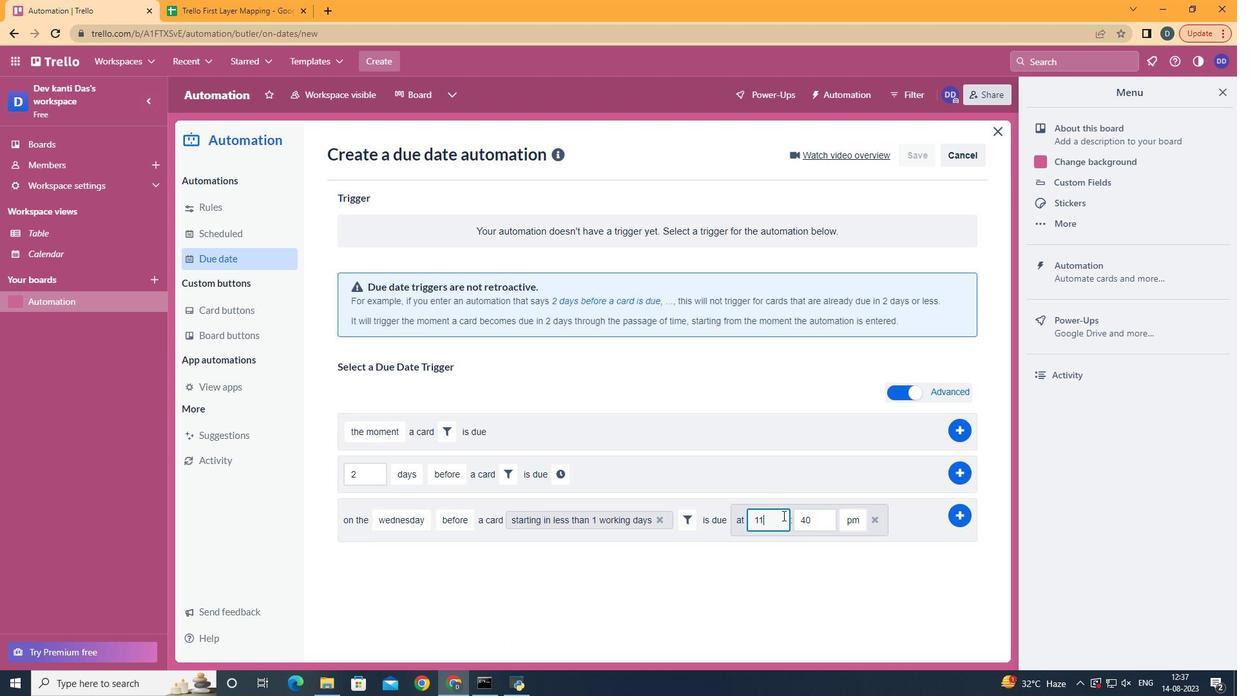 
Action: Mouse moved to (825, 505)
Screenshot: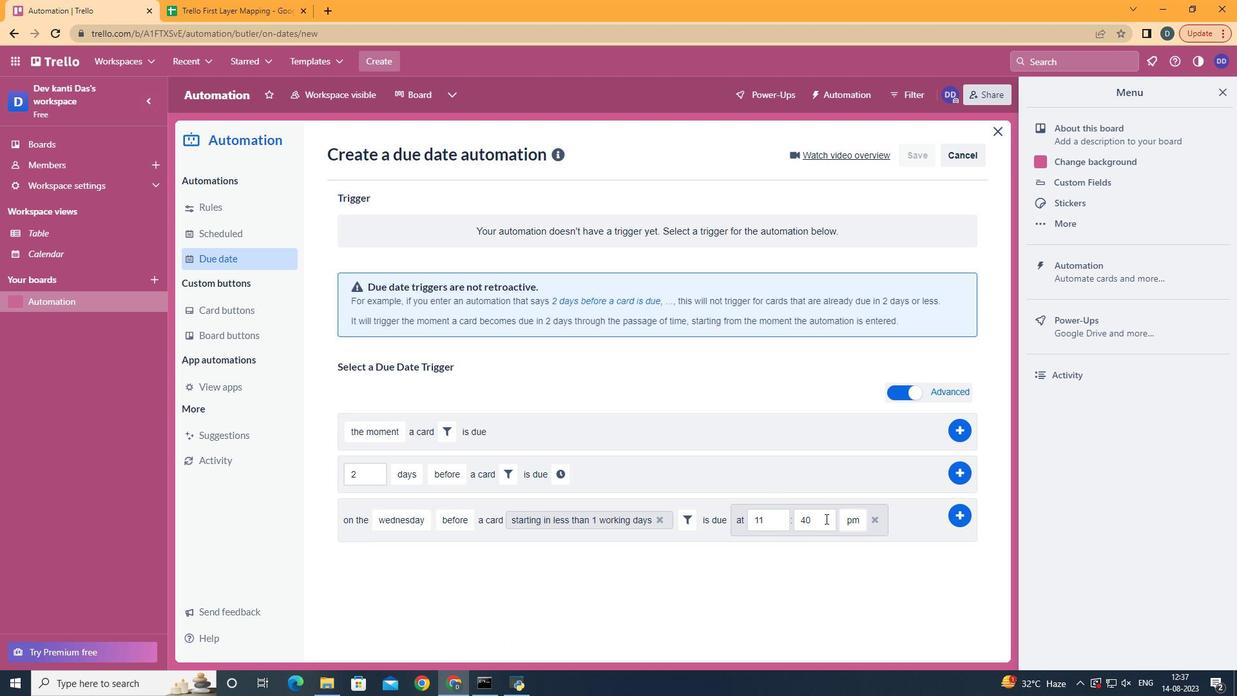 
Action: Mouse pressed left at (825, 505)
Screenshot: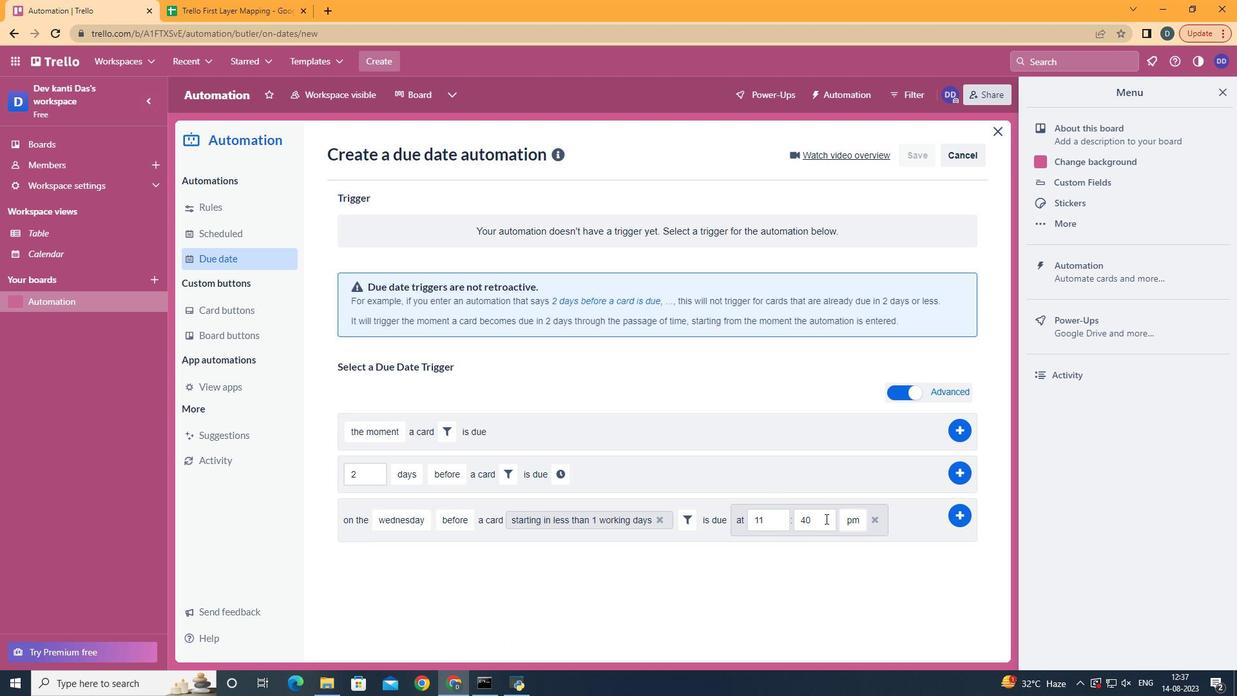 
Action: Mouse moved to (825, 519)
Screenshot: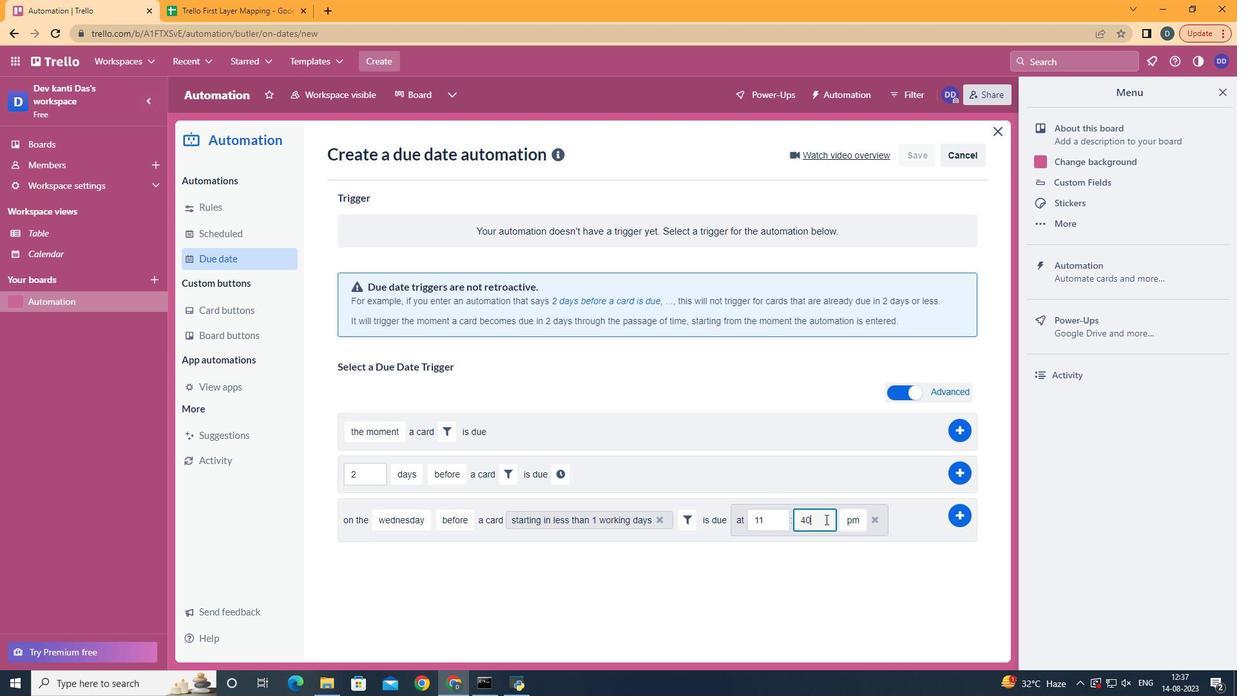 
Action: Mouse pressed left at (825, 519)
Screenshot: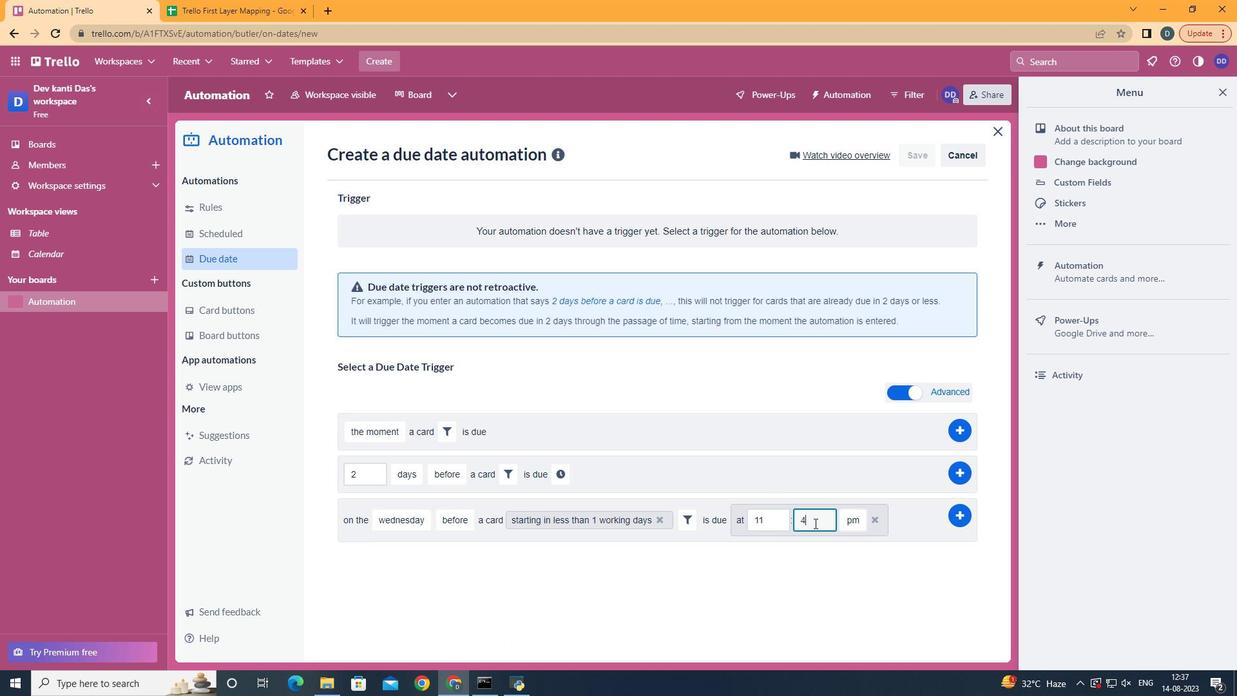 
Action: Key pressed <Key.backspace>
Screenshot: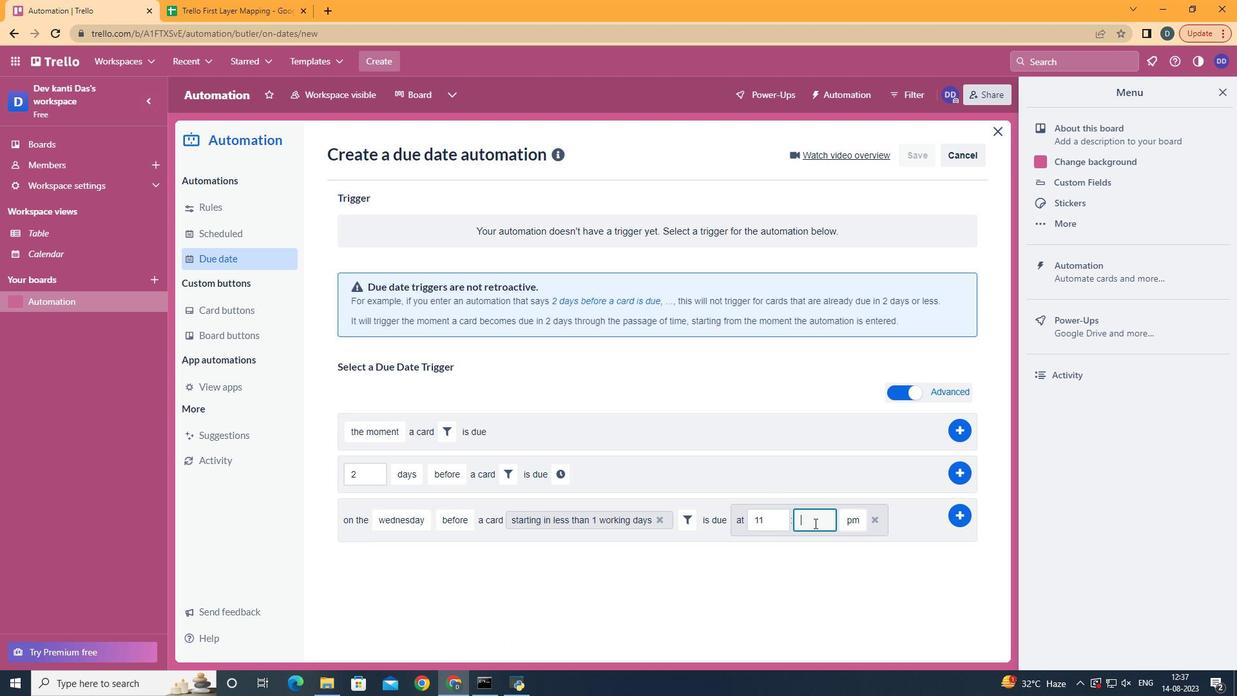 
Action: Mouse moved to (814, 523)
Screenshot: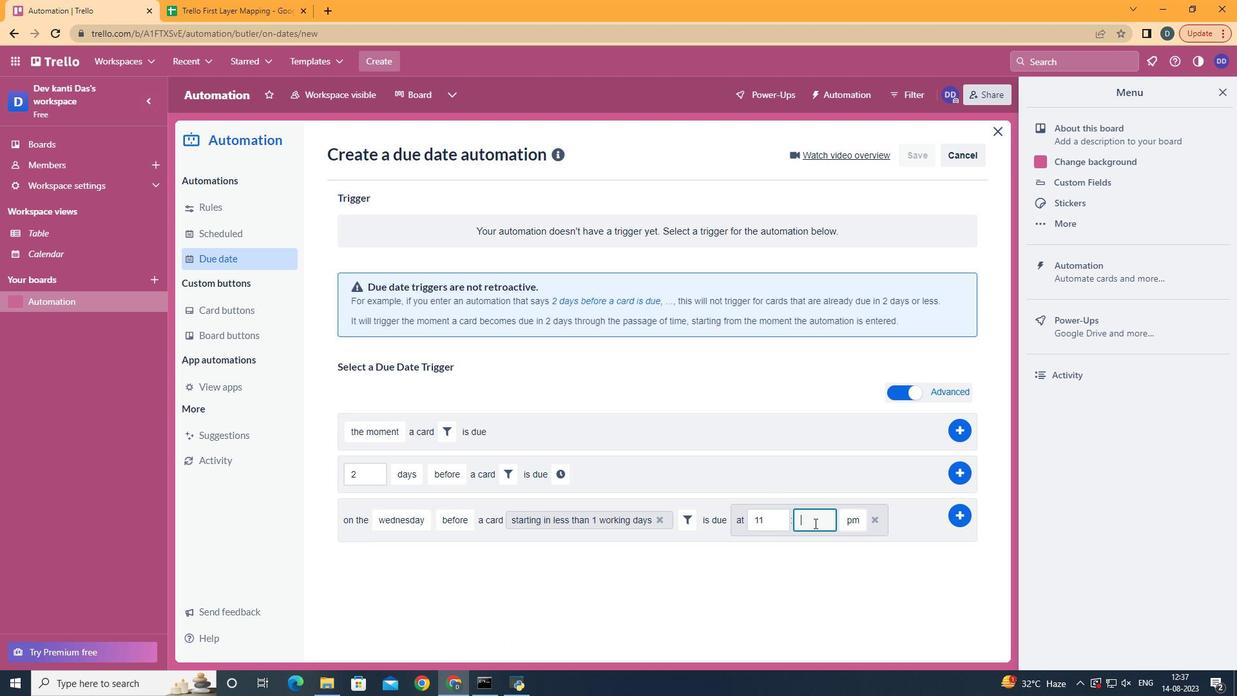 
Action: Key pressed <Key.backspace>00
Screenshot: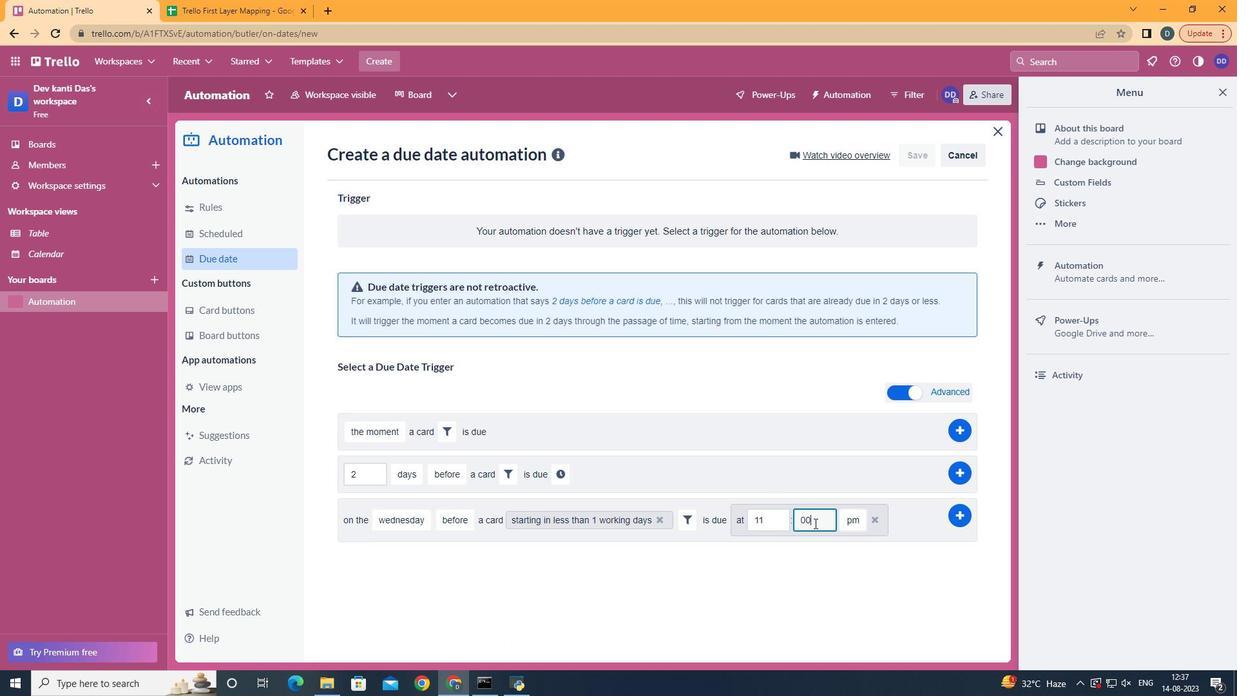 
Action: Mouse moved to (844, 547)
Screenshot: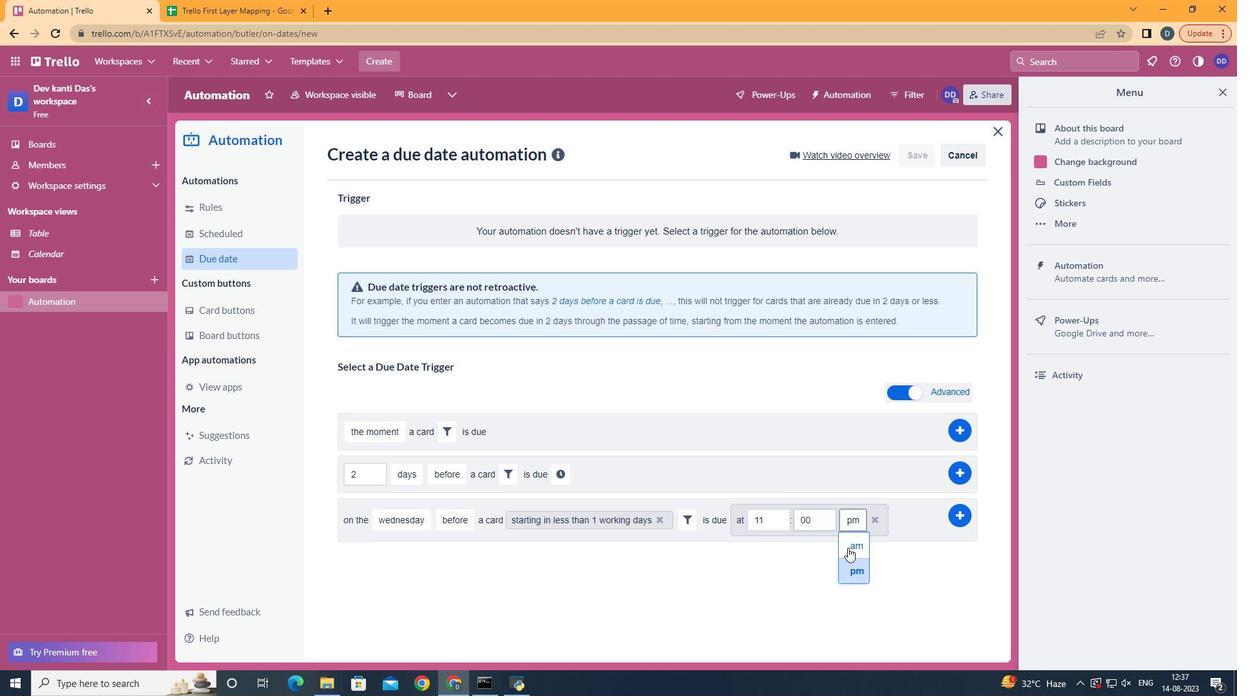 
Action: Mouse pressed left at (844, 547)
Screenshot: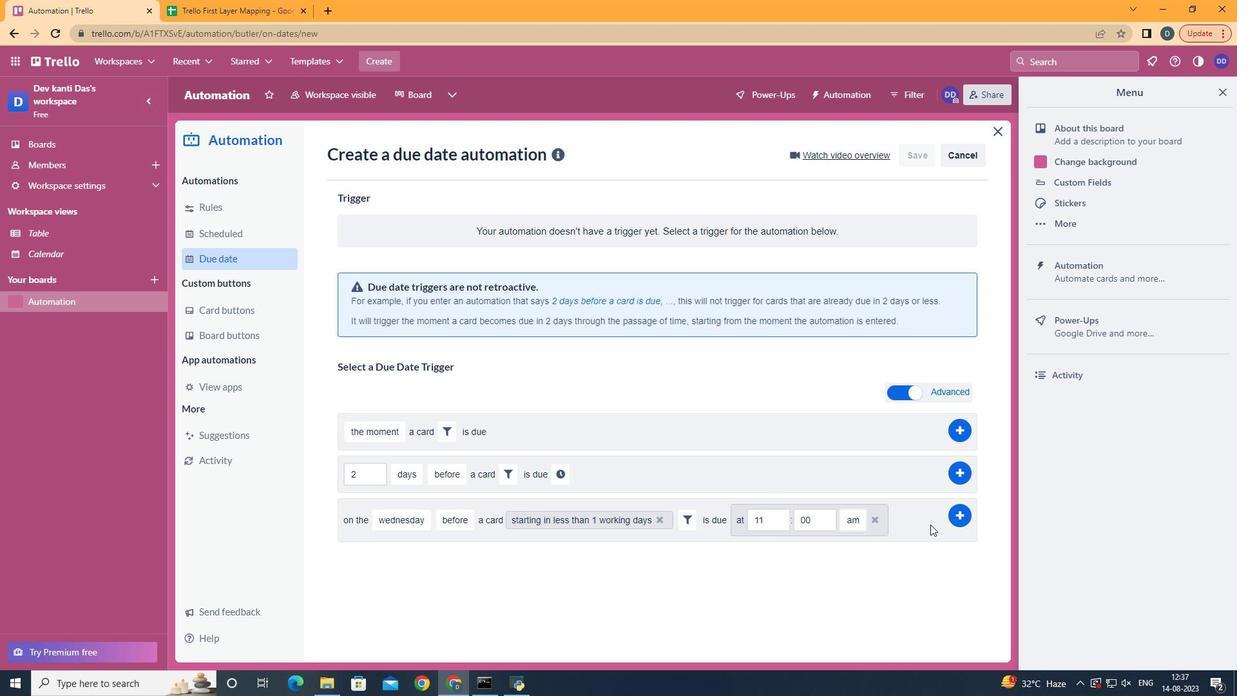 
Action: Mouse moved to (955, 518)
Screenshot: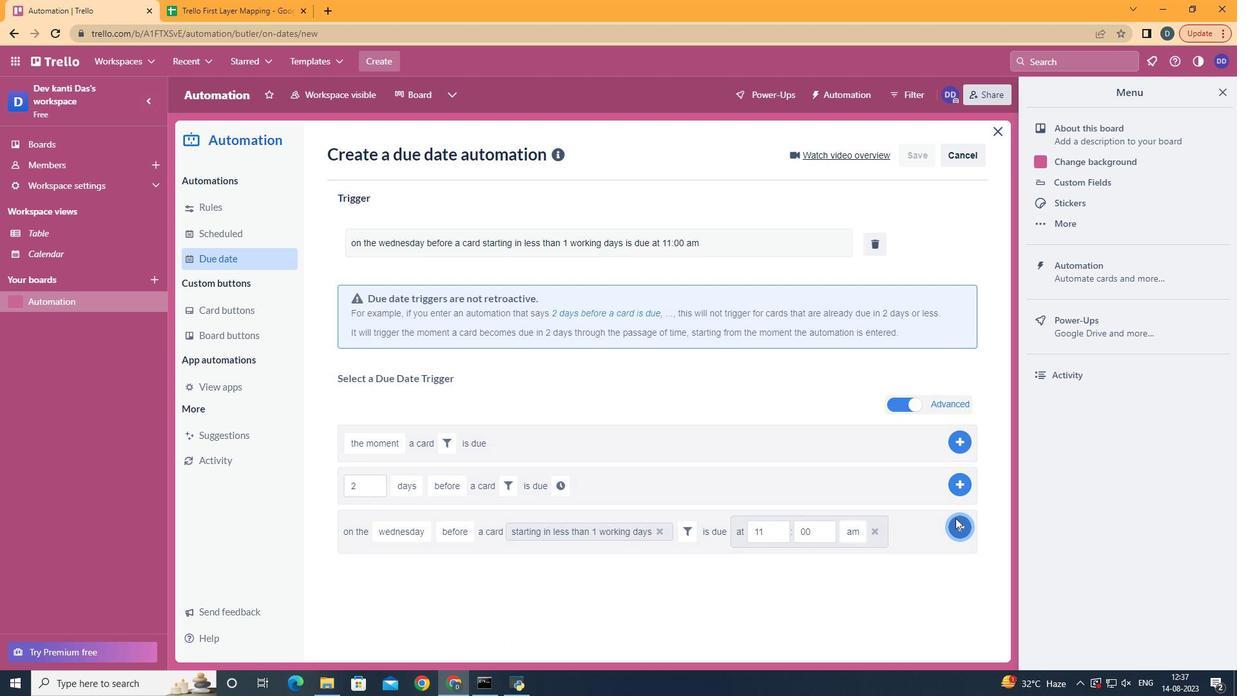 
Action: Mouse pressed left at (955, 518)
Screenshot: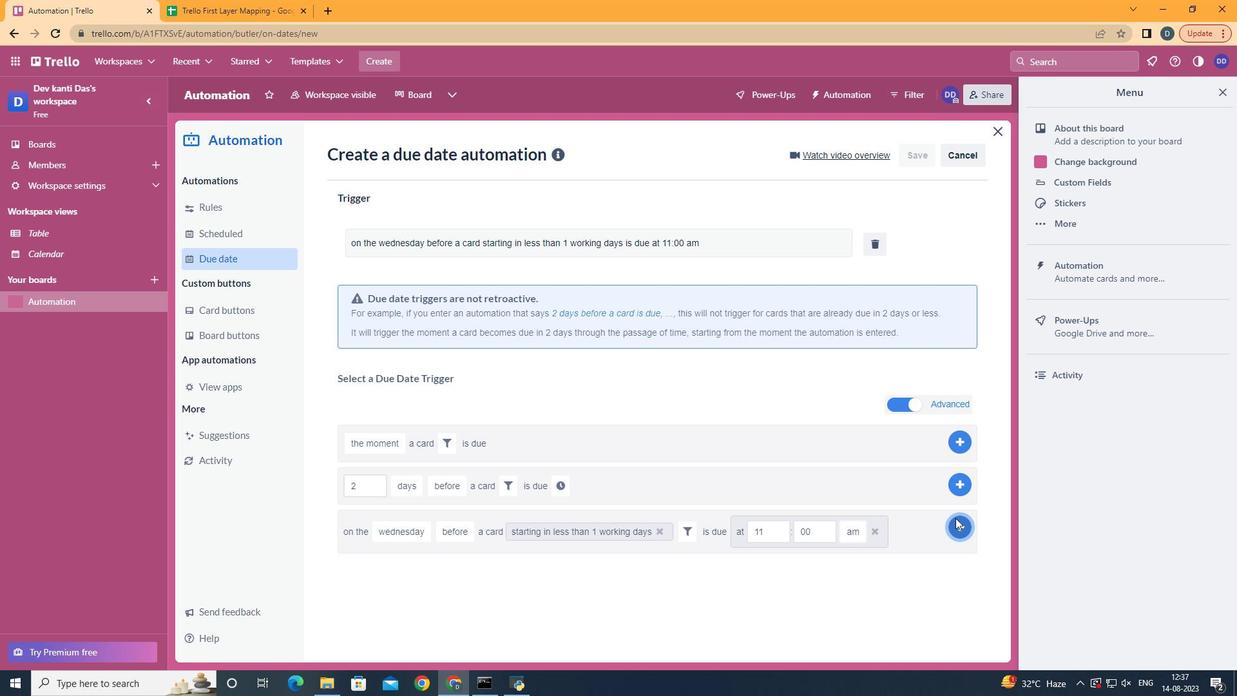 
Action: Mouse moved to (956, 517)
Screenshot: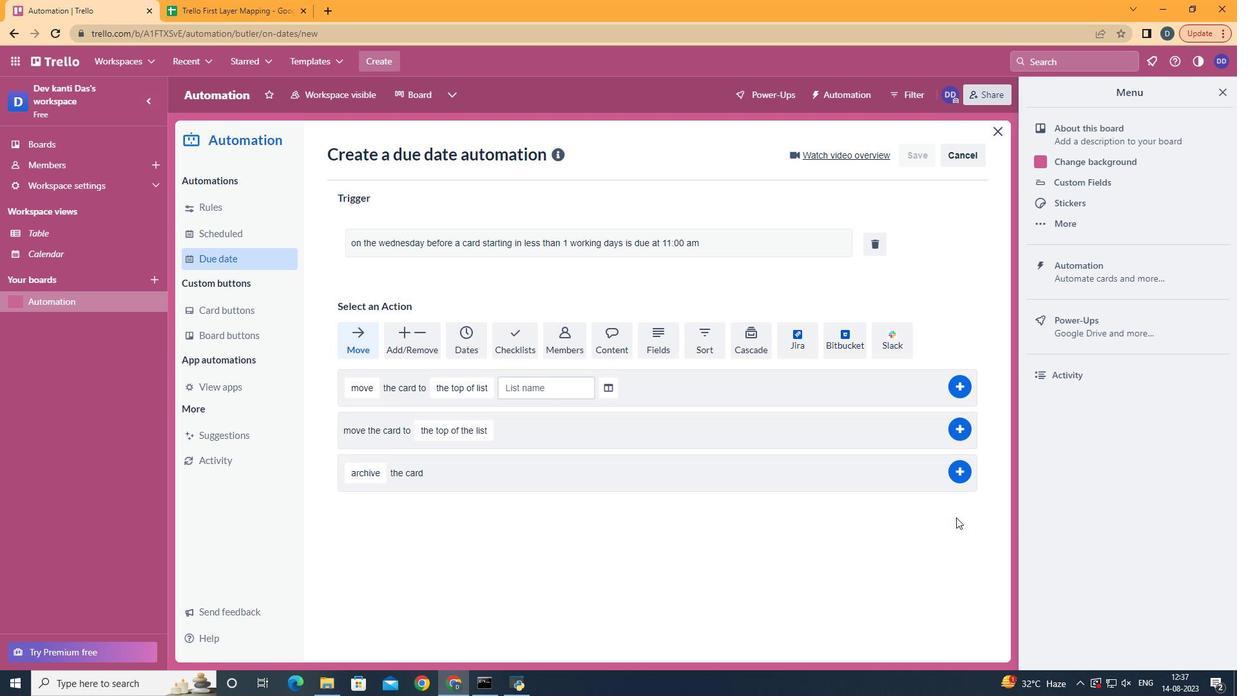 
